 Task: Create a due date automation trigger when advanced on, on the tuesday of the week a card is due add content with a name not ending with resume at 11:00 AM.
Action: Mouse moved to (1302, 106)
Screenshot: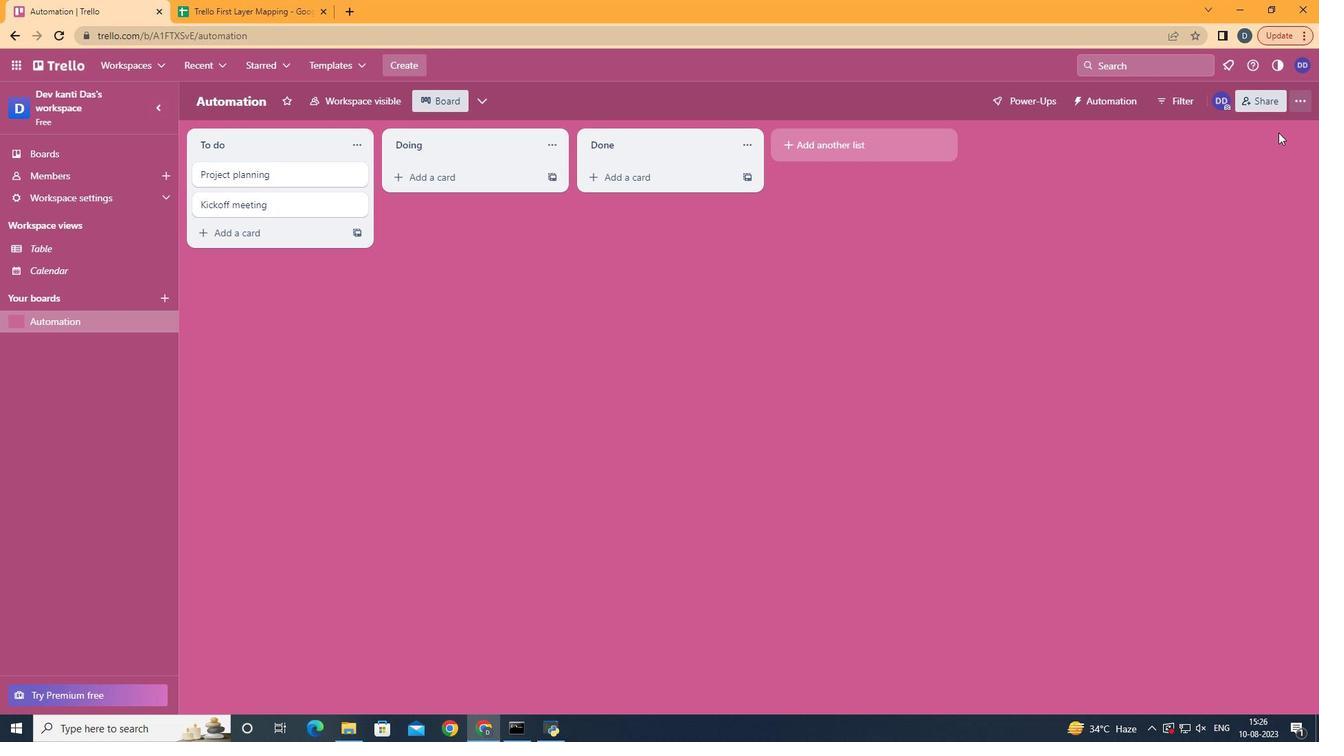 
Action: Mouse pressed left at (1302, 106)
Screenshot: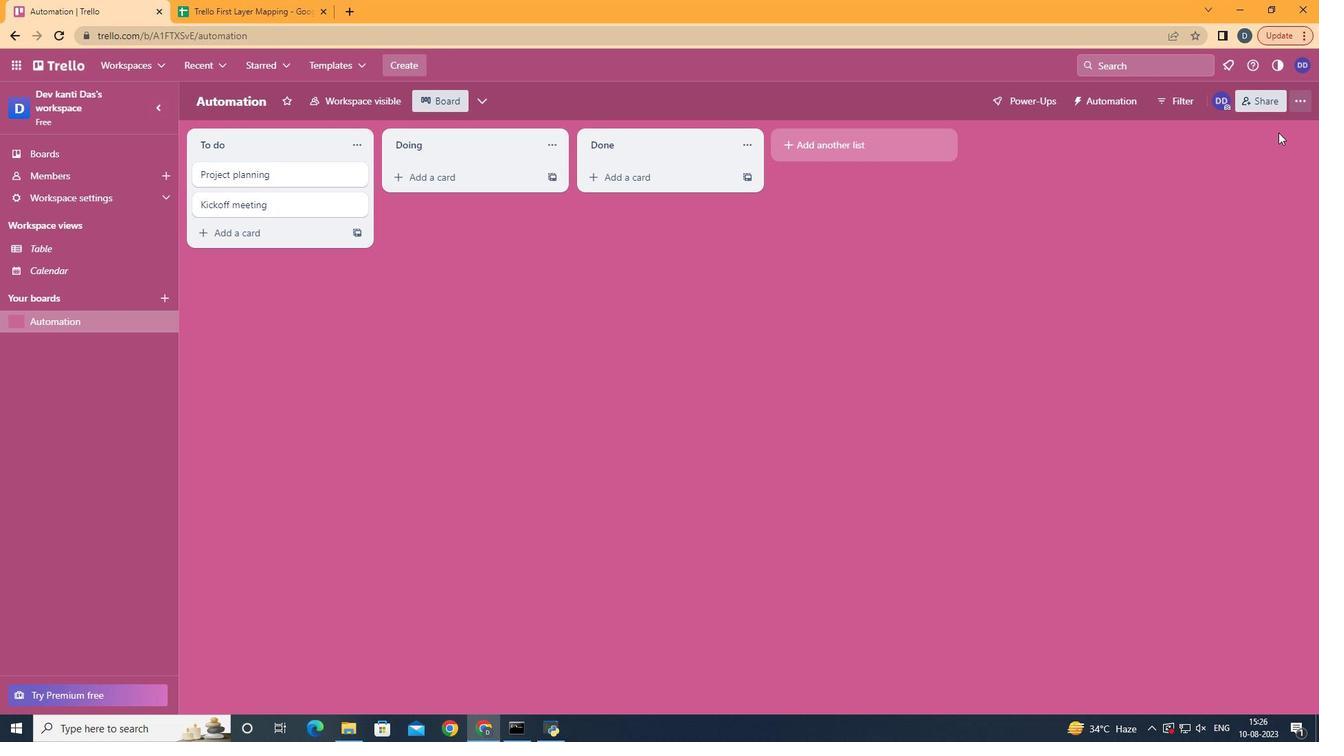 
Action: Mouse moved to (1206, 275)
Screenshot: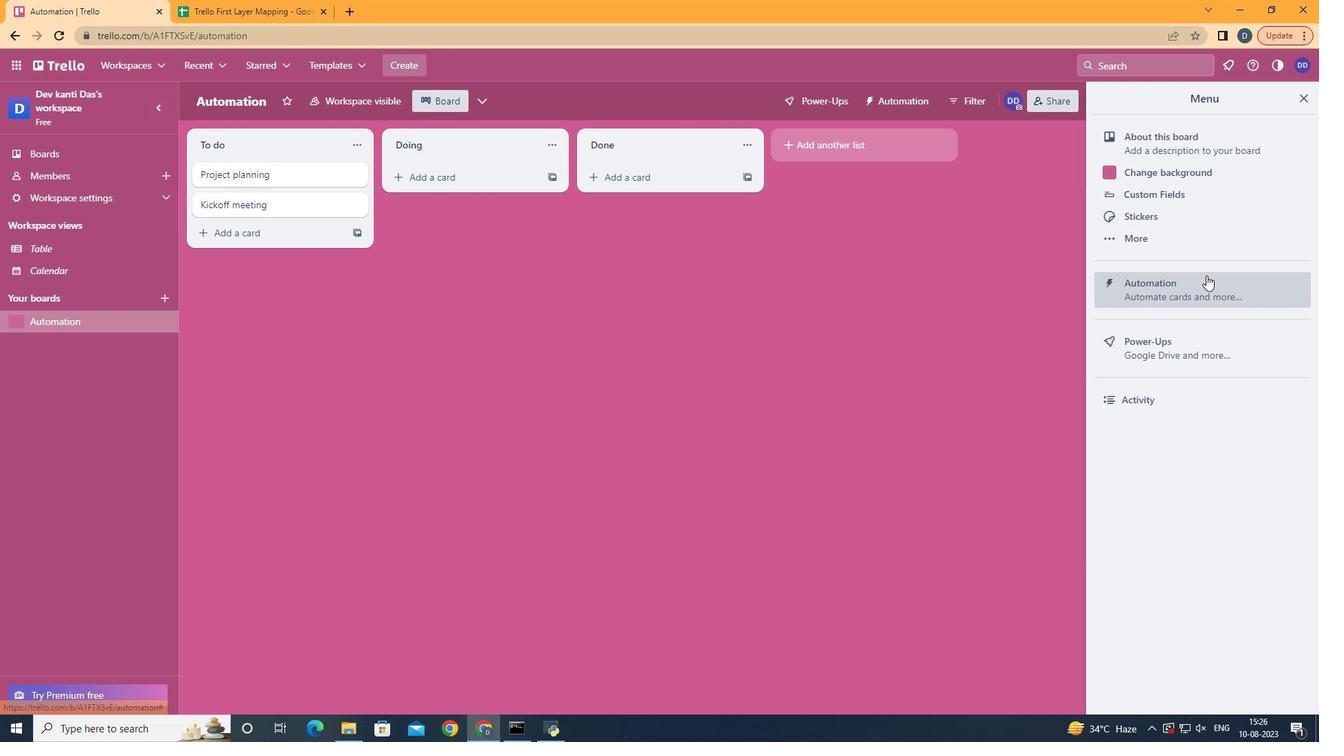 
Action: Mouse pressed left at (1206, 275)
Screenshot: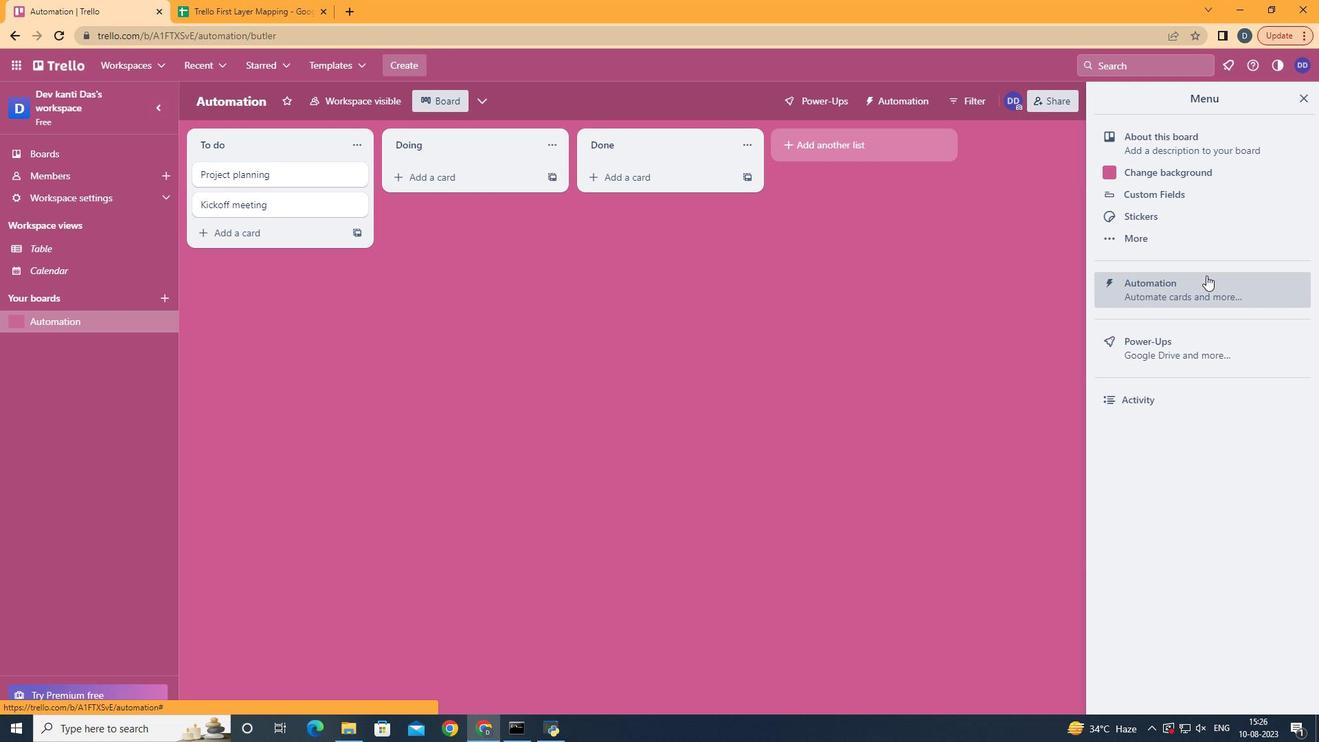 
Action: Mouse moved to (245, 272)
Screenshot: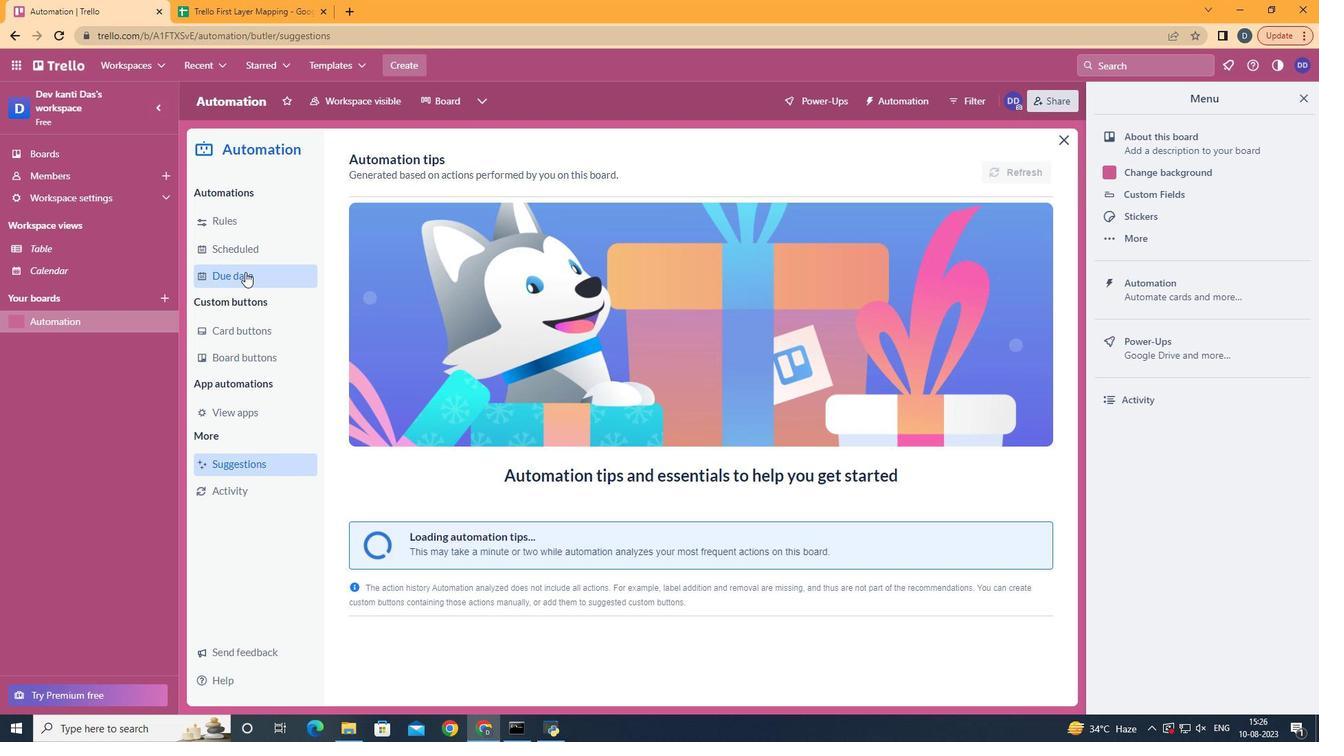 
Action: Mouse pressed left at (245, 272)
Screenshot: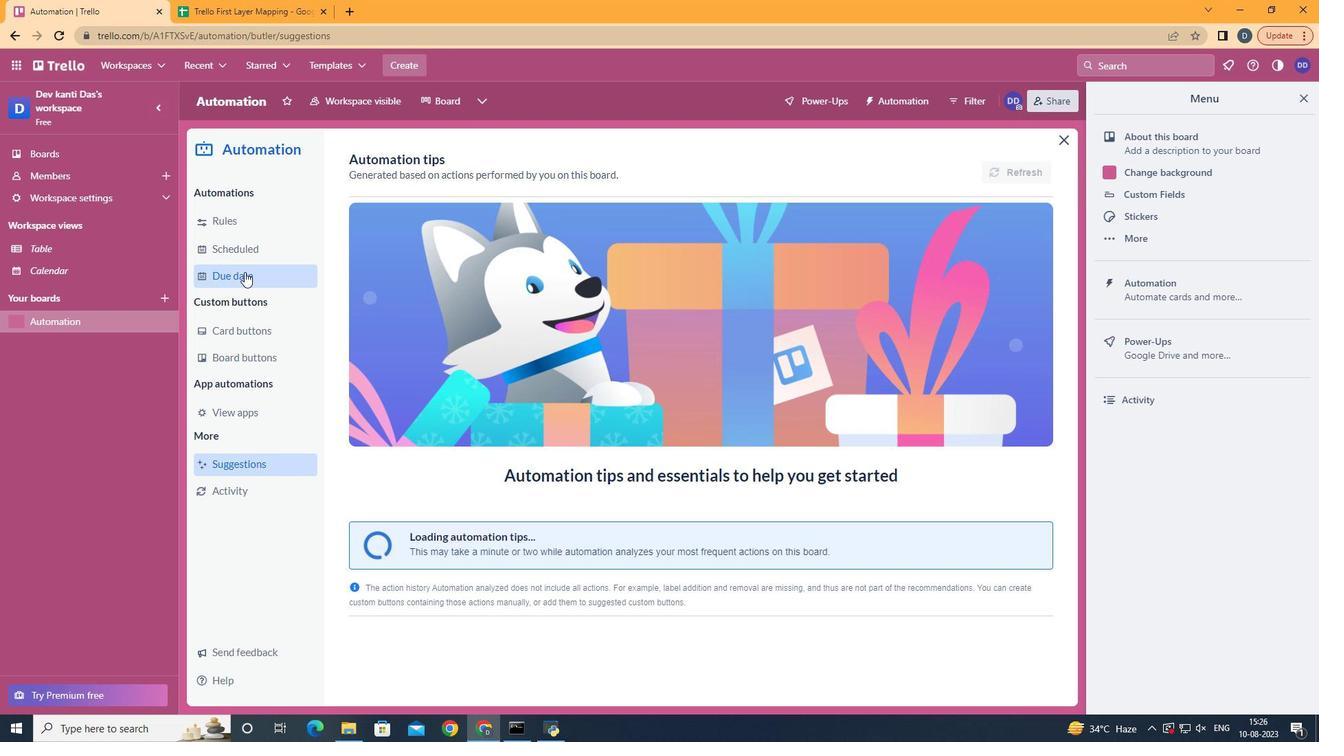 
Action: Mouse moved to (970, 164)
Screenshot: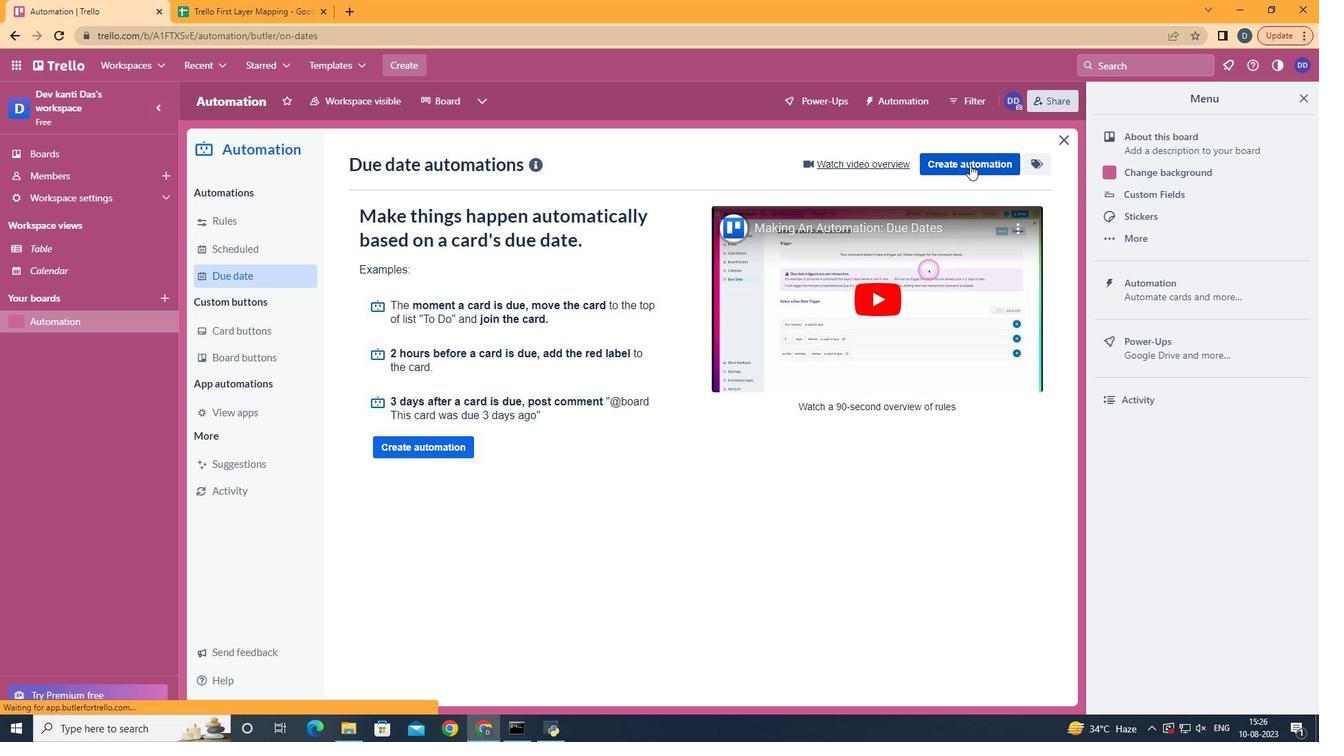 
Action: Mouse pressed left at (970, 164)
Screenshot: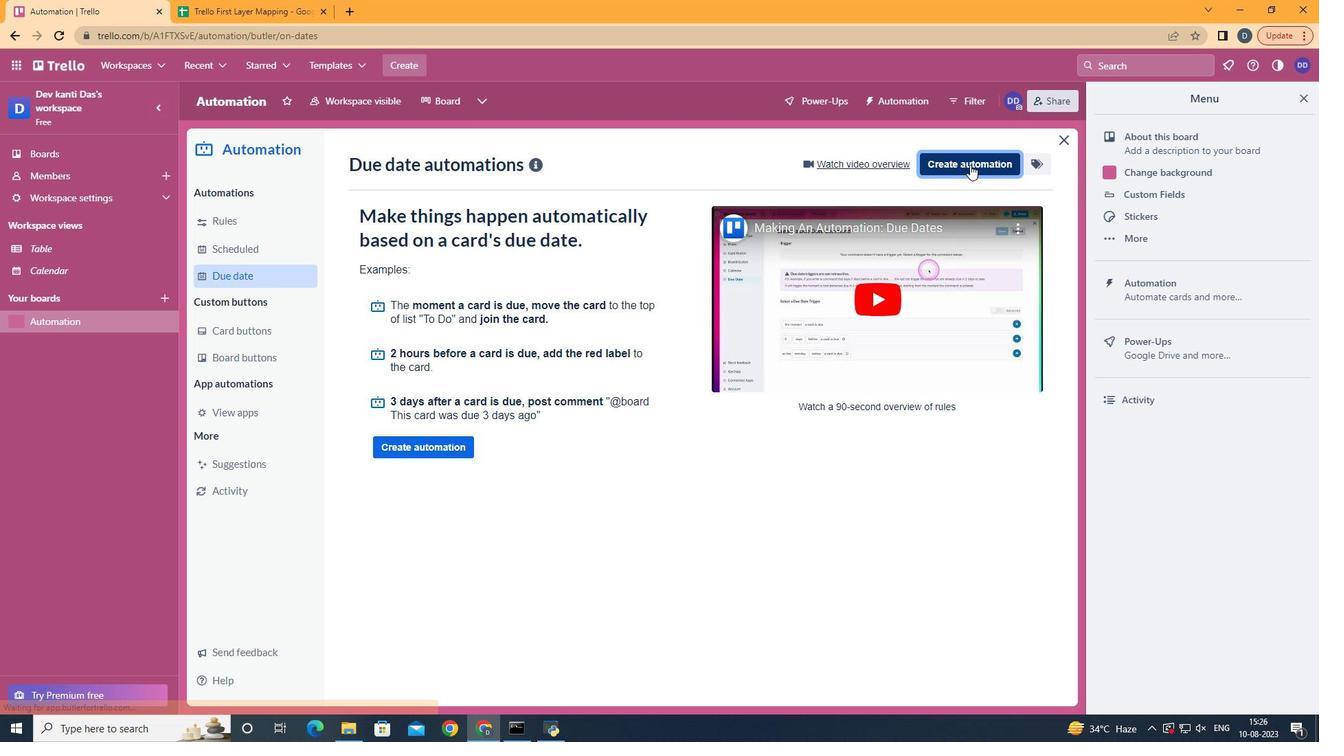 
Action: Mouse moved to (717, 294)
Screenshot: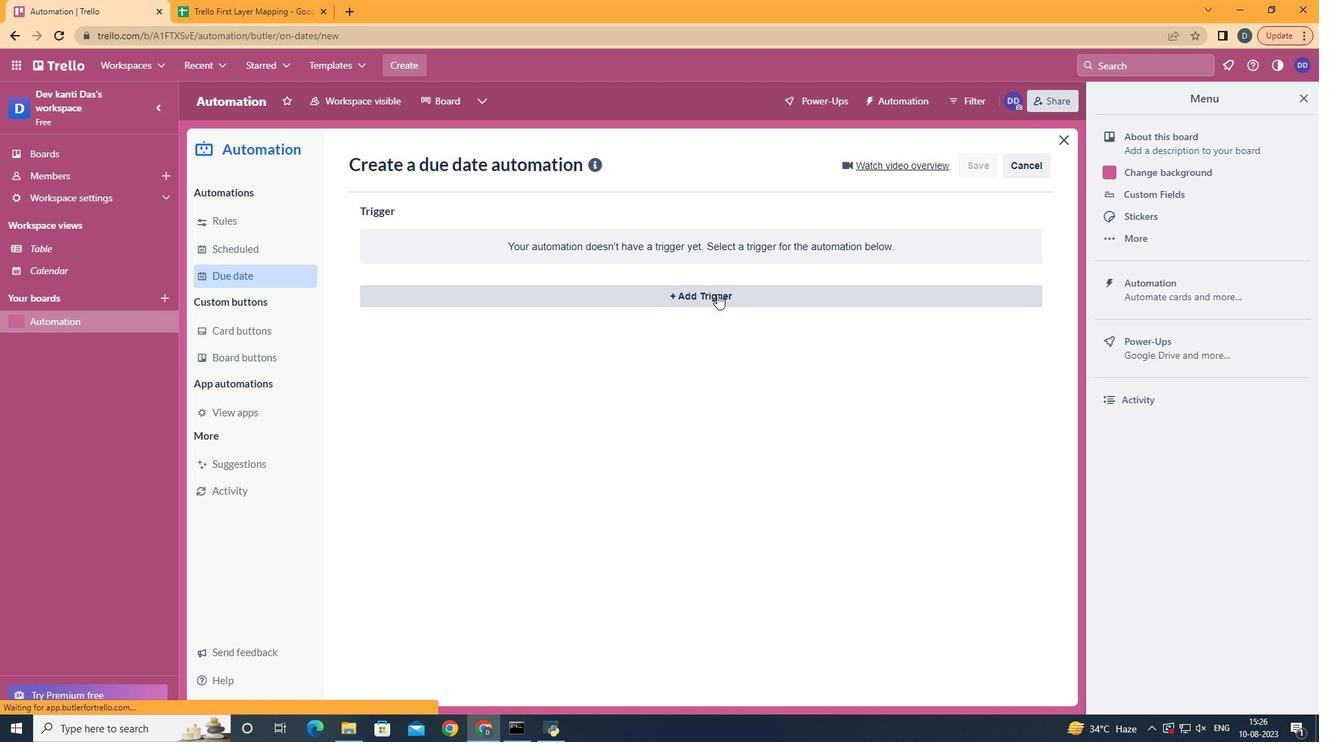 
Action: Mouse pressed left at (717, 294)
Screenshot: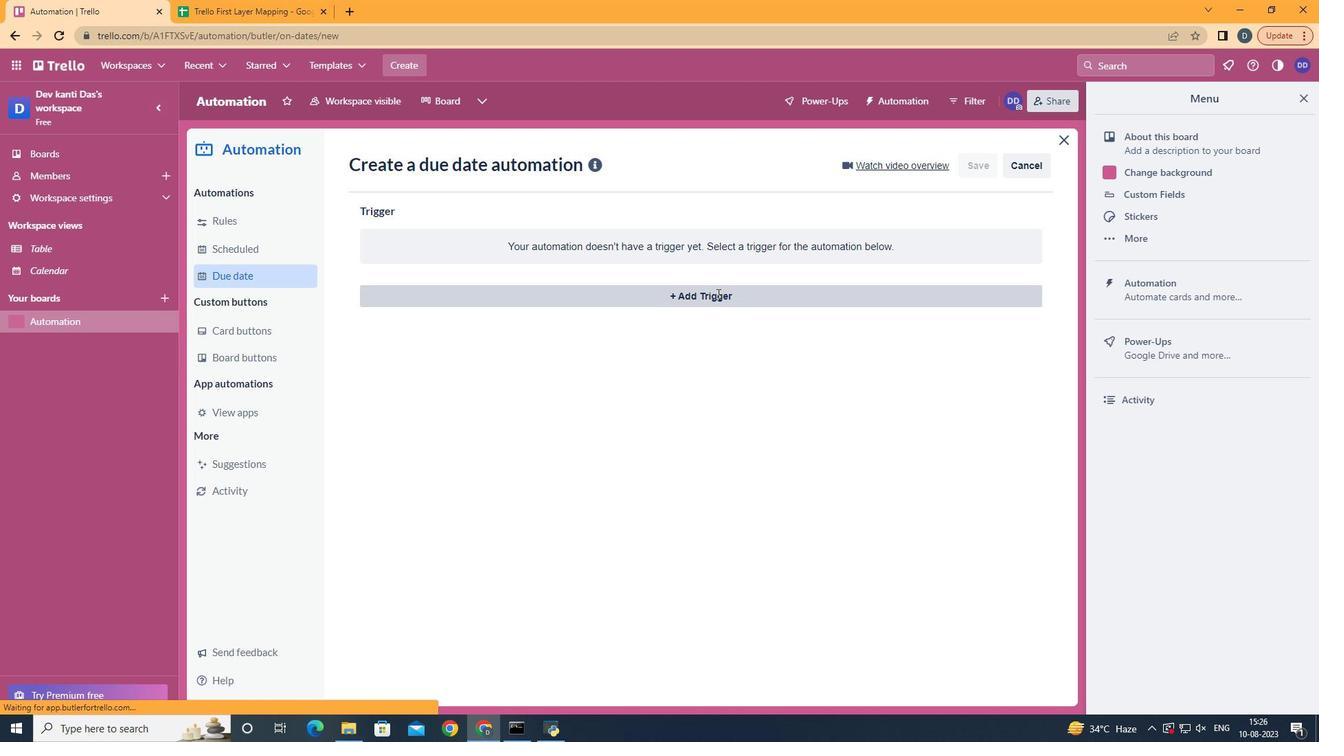 
Action: Mouse moved to (443, 388)
Screenshot: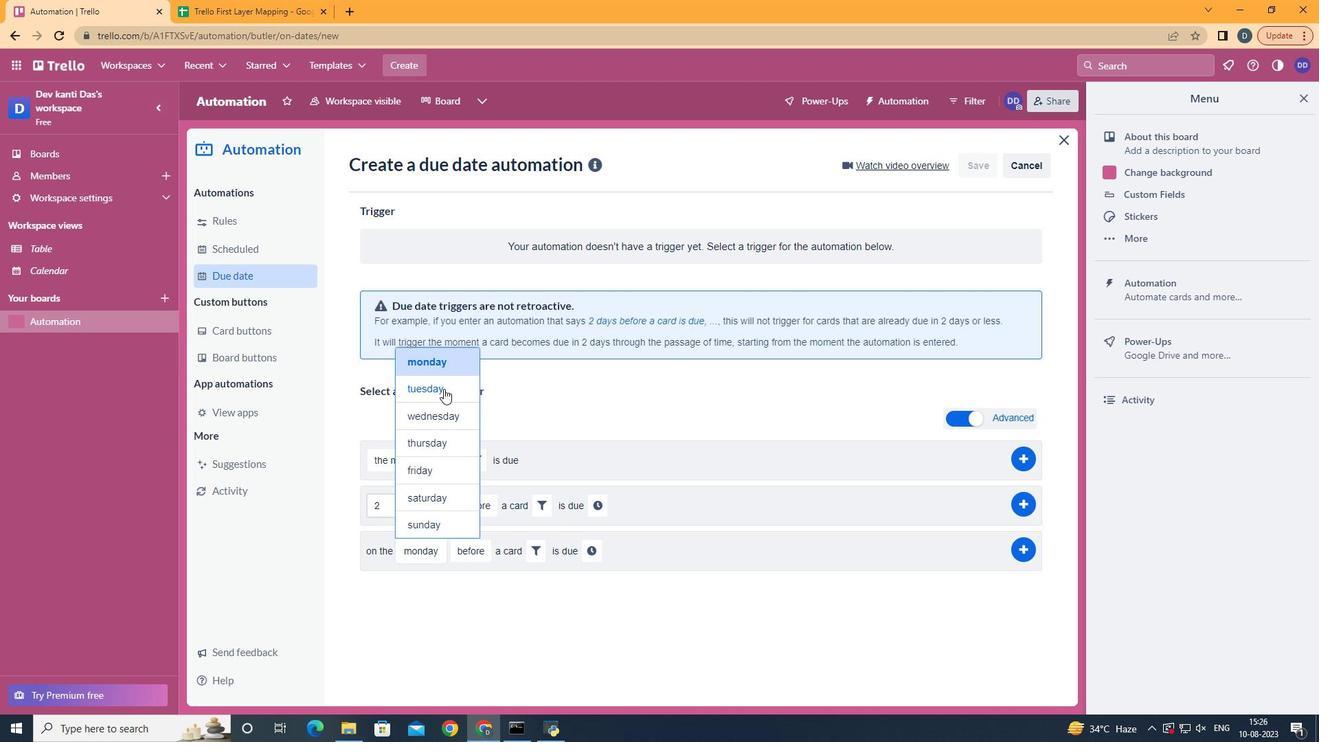 
Action: Mouse pressed left at (443, 388)
Screenshot: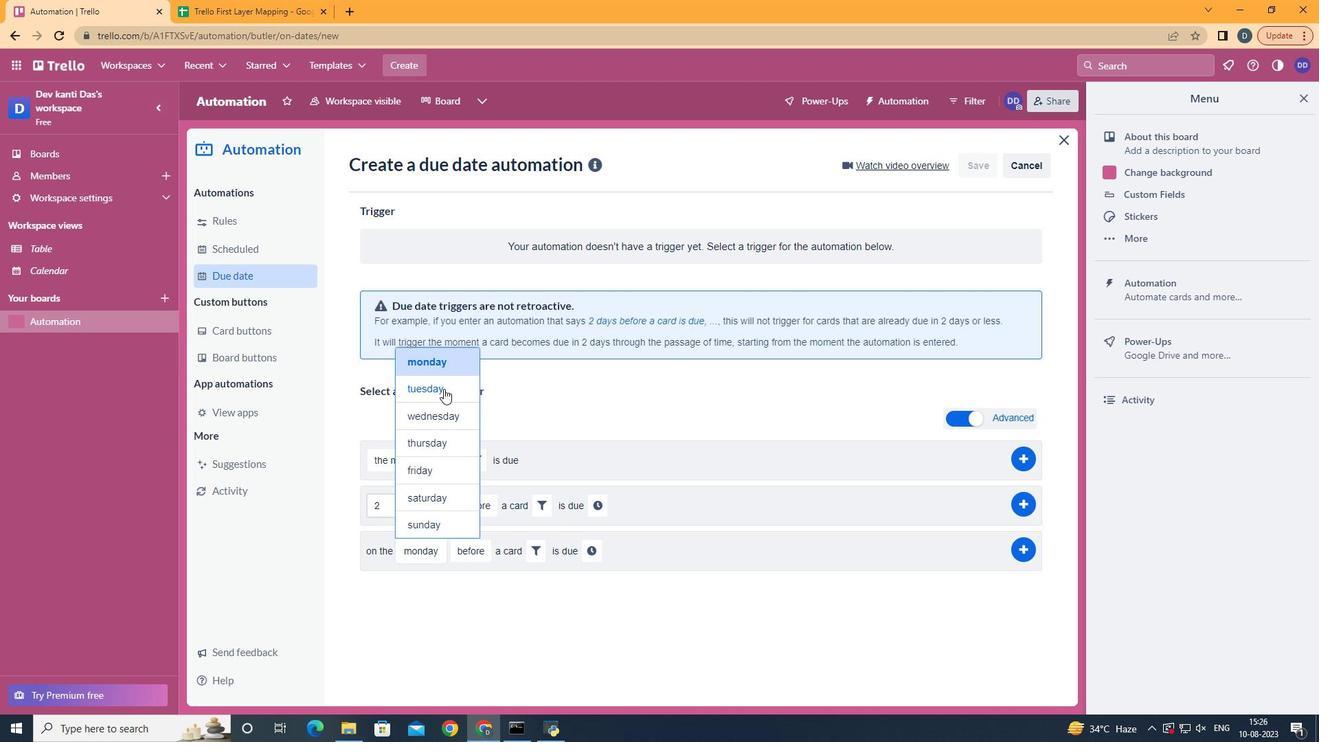 
Action: Mouse moved to (485, 630)
Screenshot: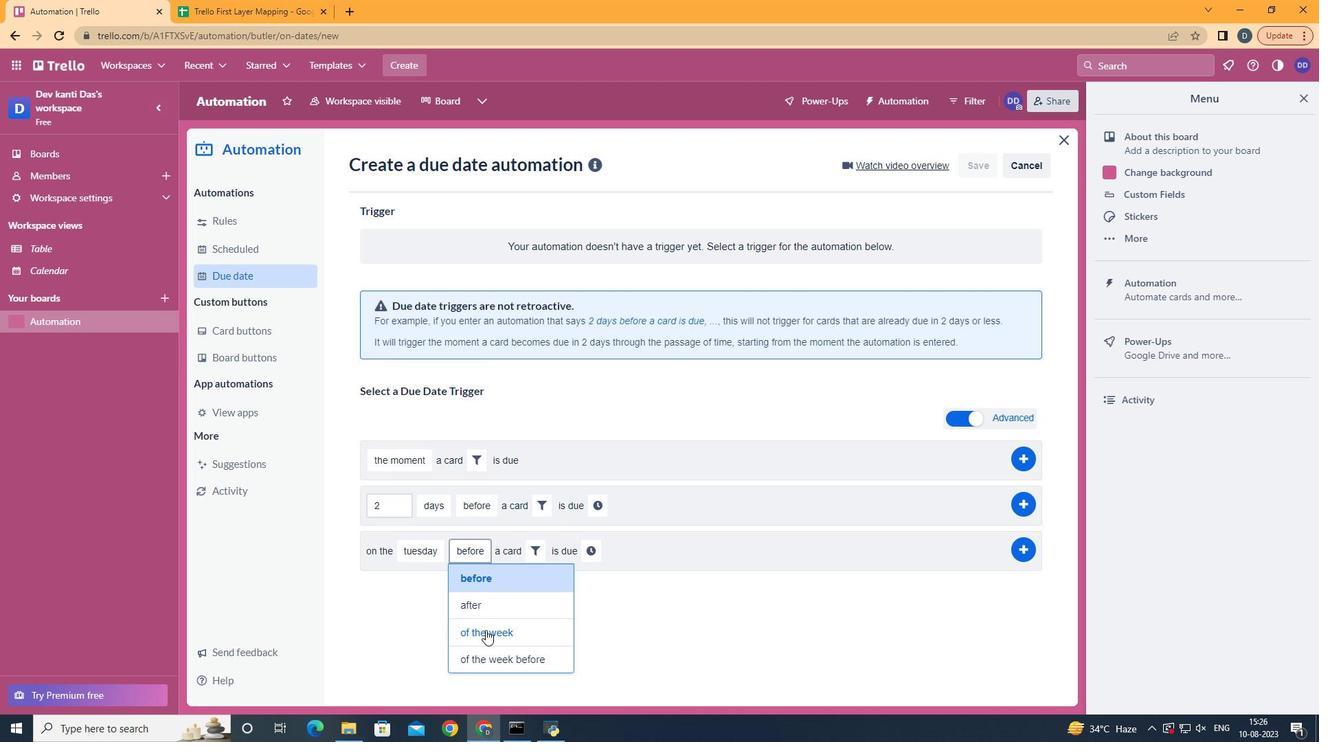 
Action: Mouse pressed left at (485, 630)
Screenshot: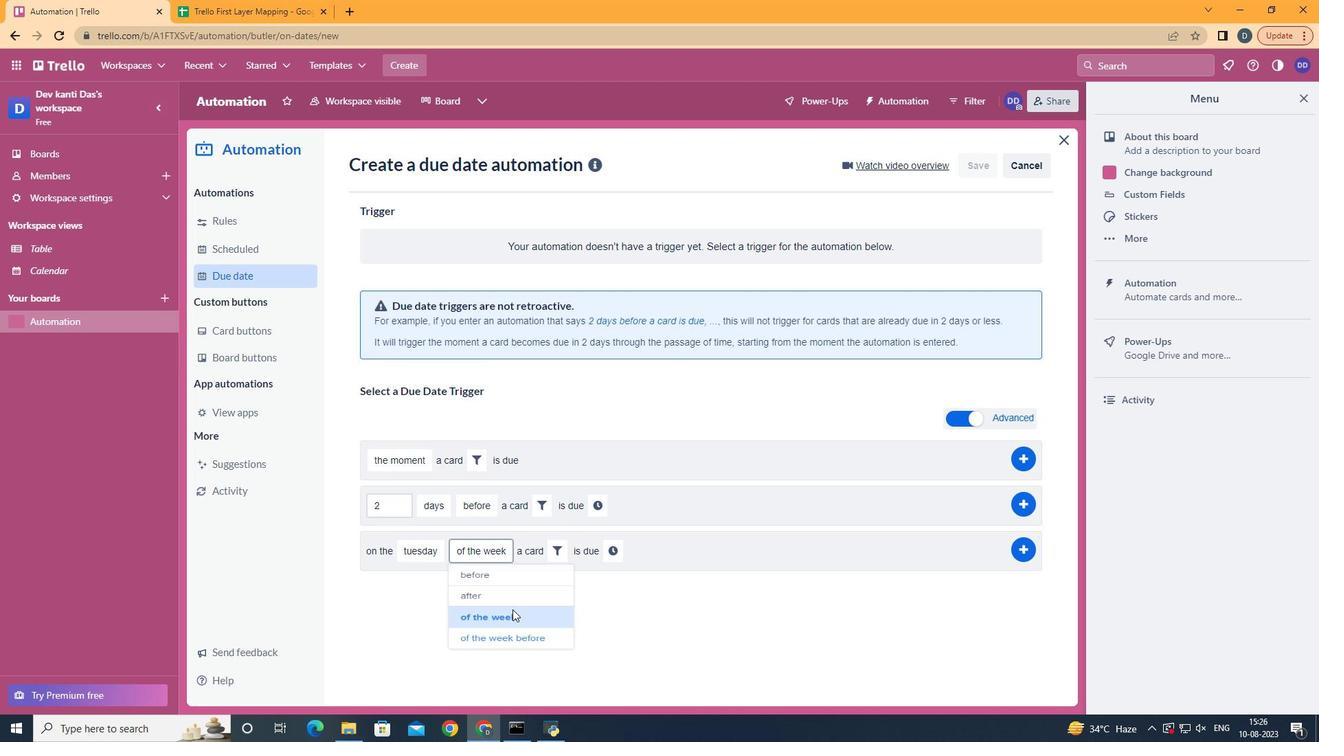 
Action: Mouse moved to (559, 562)
Screenshot: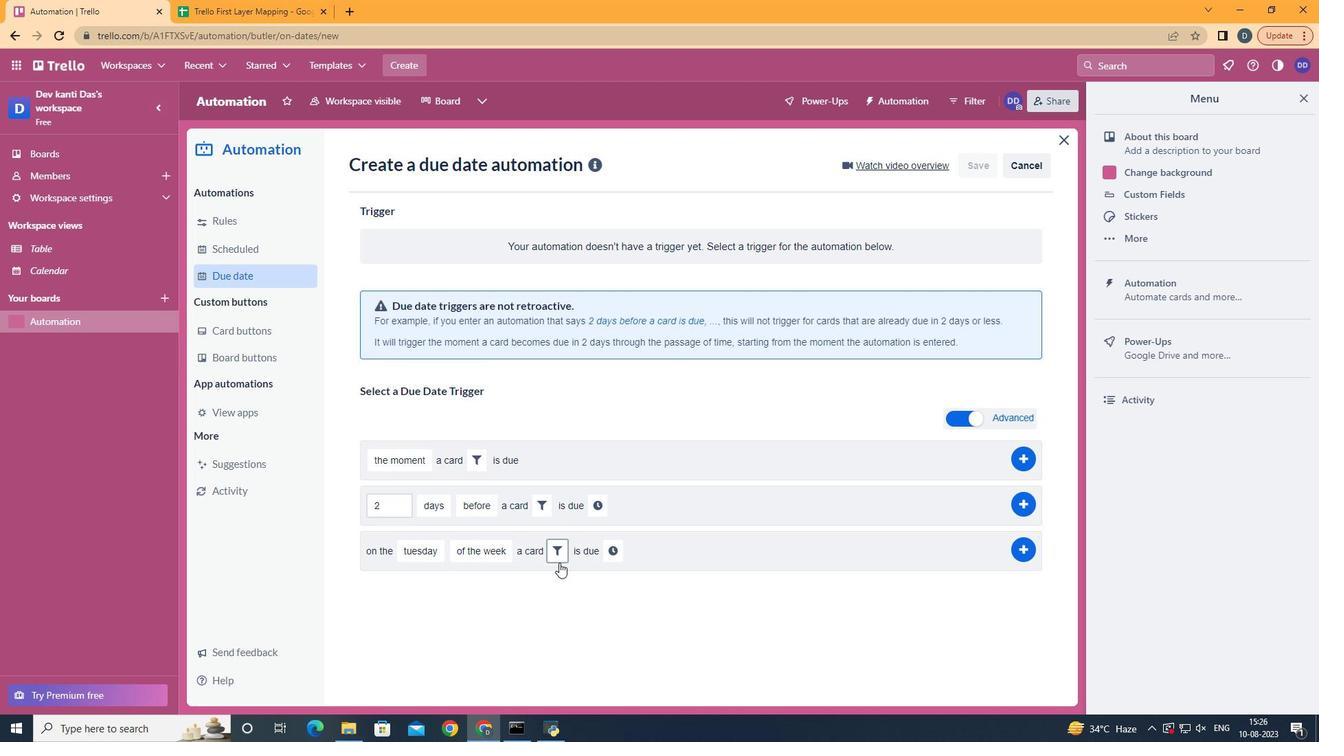 
Action: Mouse pressed left at (559, 562)
Screenshot: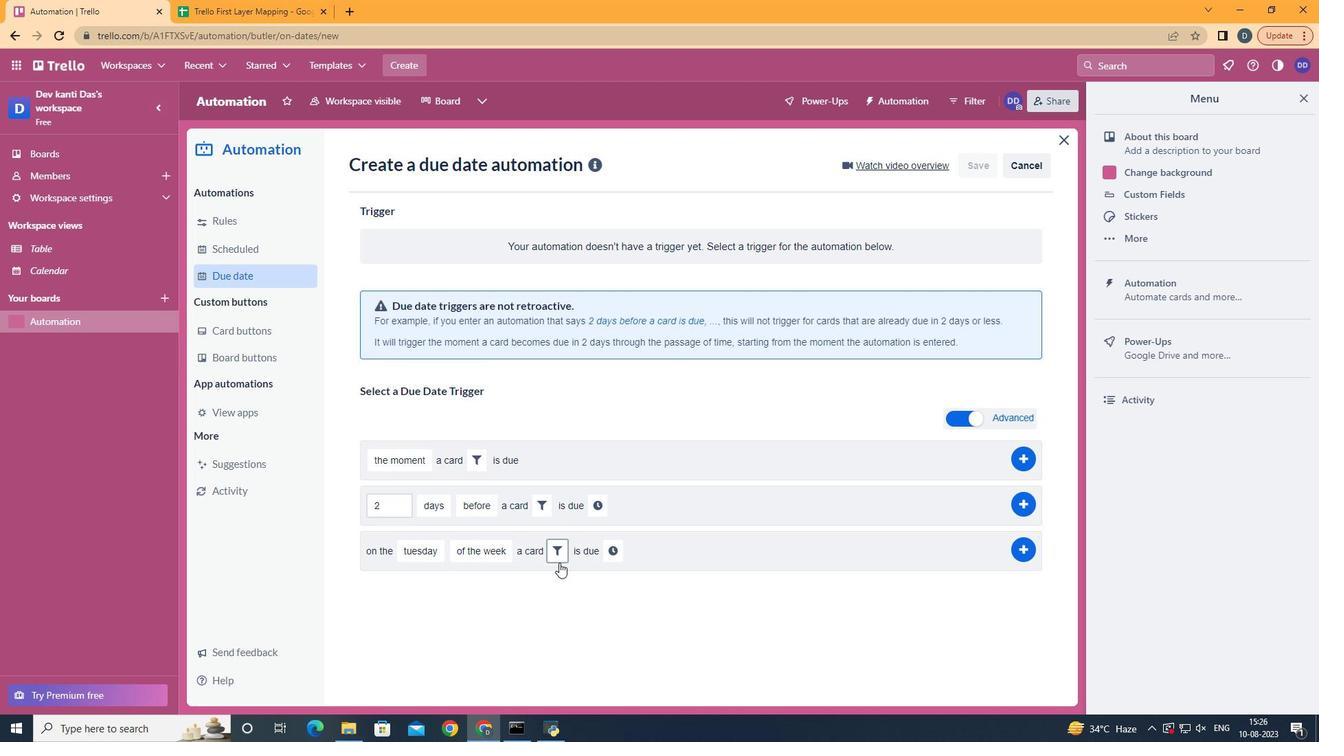 
Action: Mouse moved to (728, 597)
Screenshot: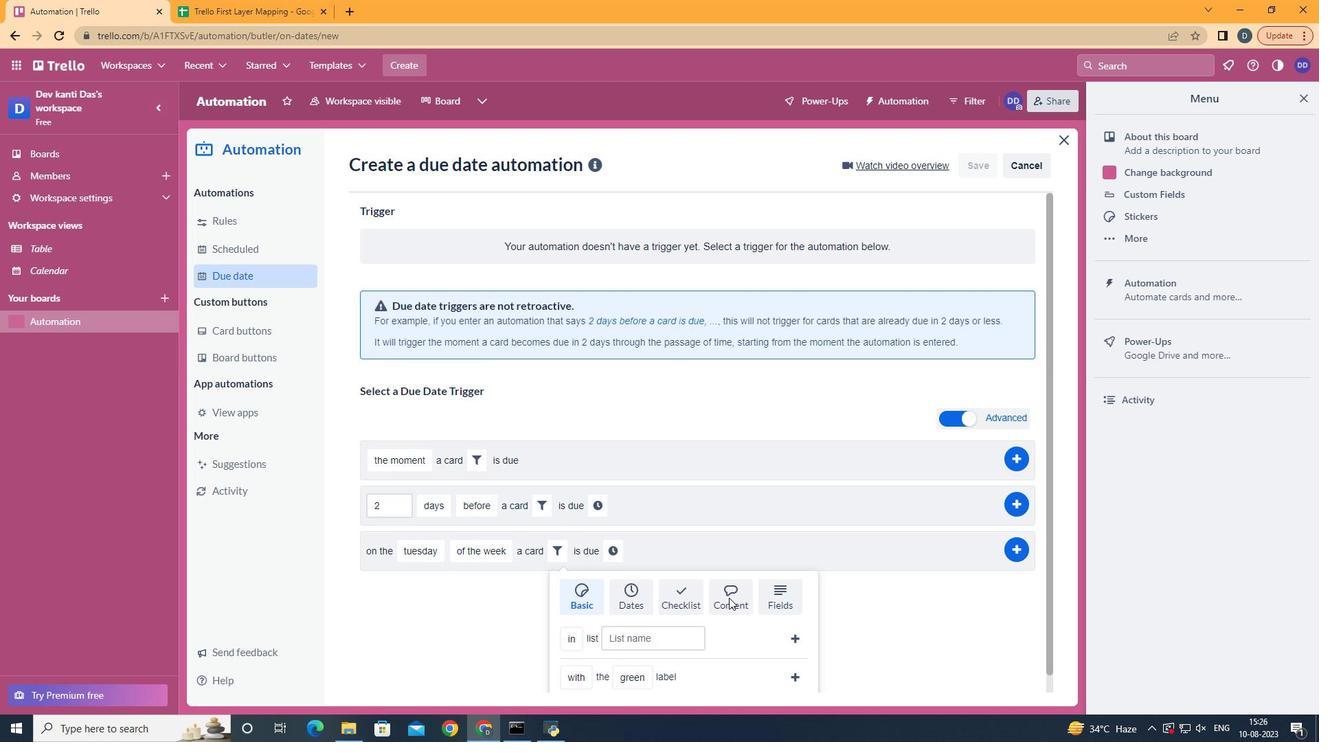 
Action: Mouse pressed left at (728, 597)
Screenshot: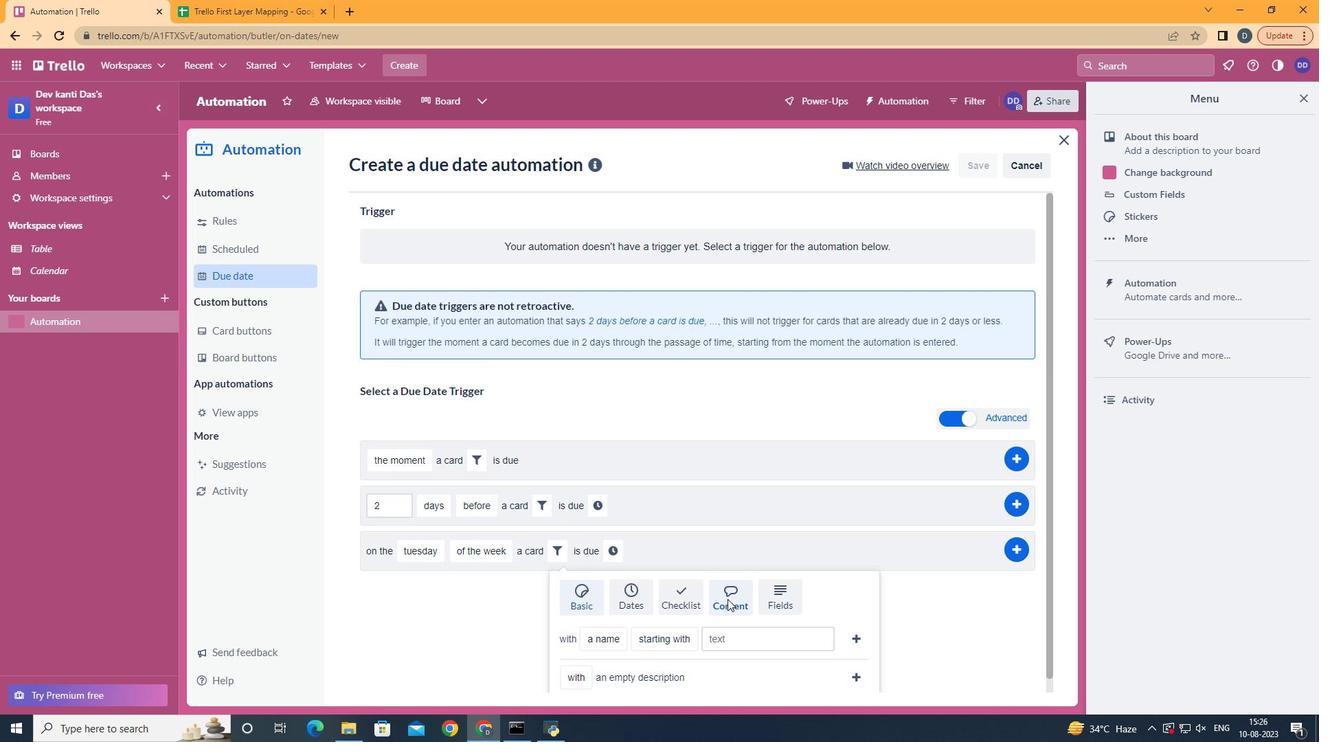 
Action: Mouse moved to (690, 576)
Screenshot: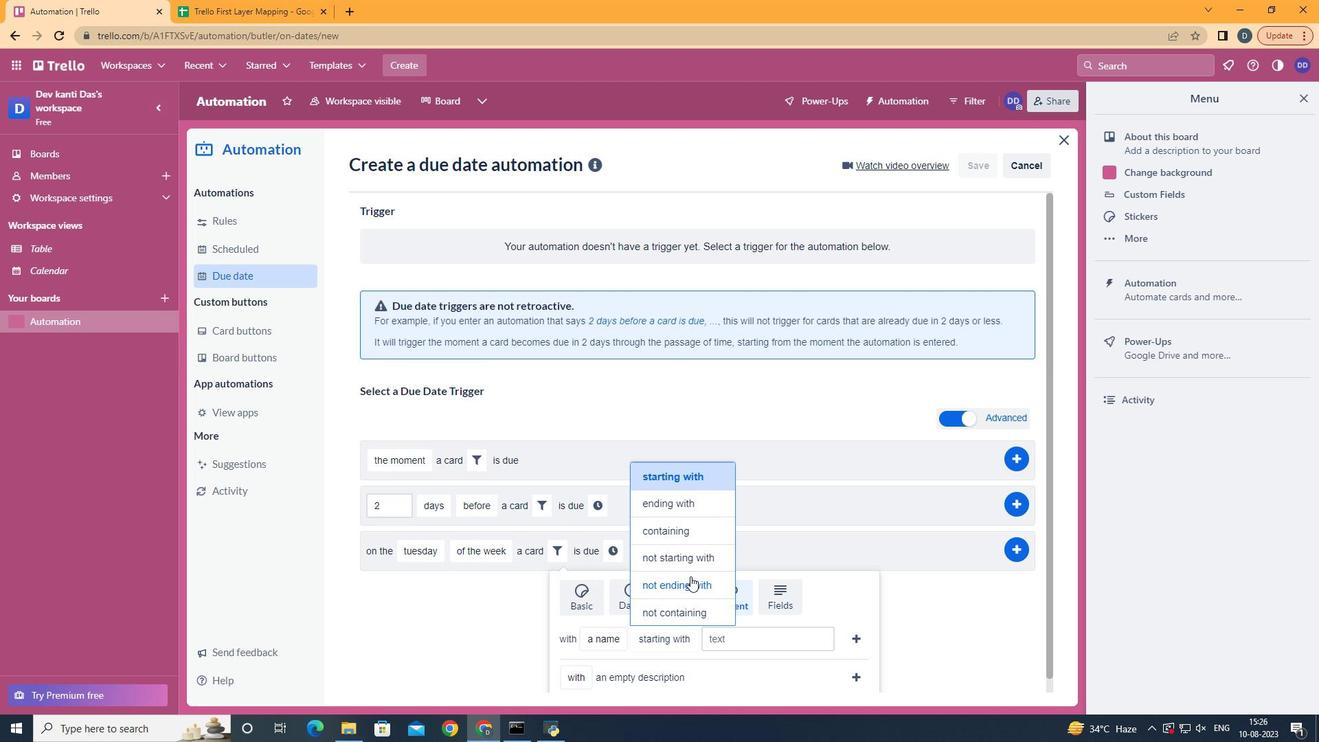 
Action: Mouse pressed left at (690, 576)
Screenshot: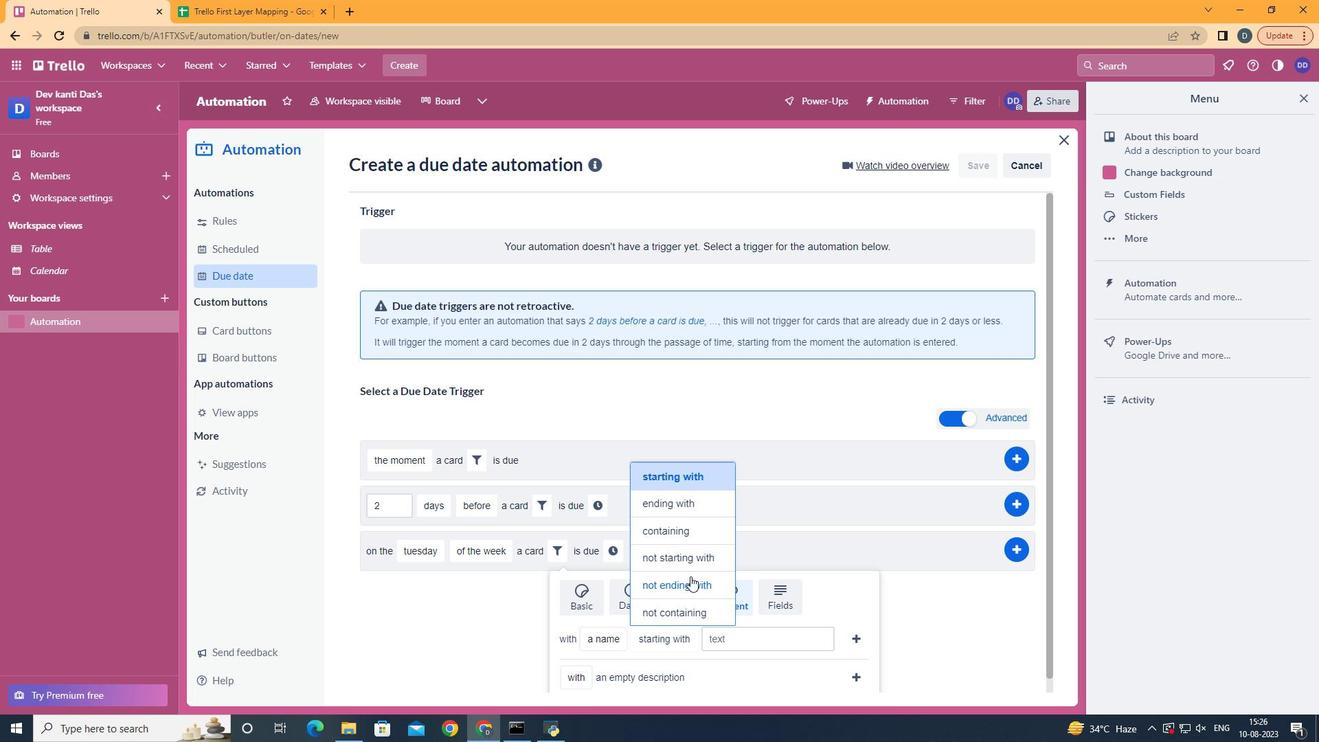 
Action: Mouse moved to (757, 638)
Screenshot: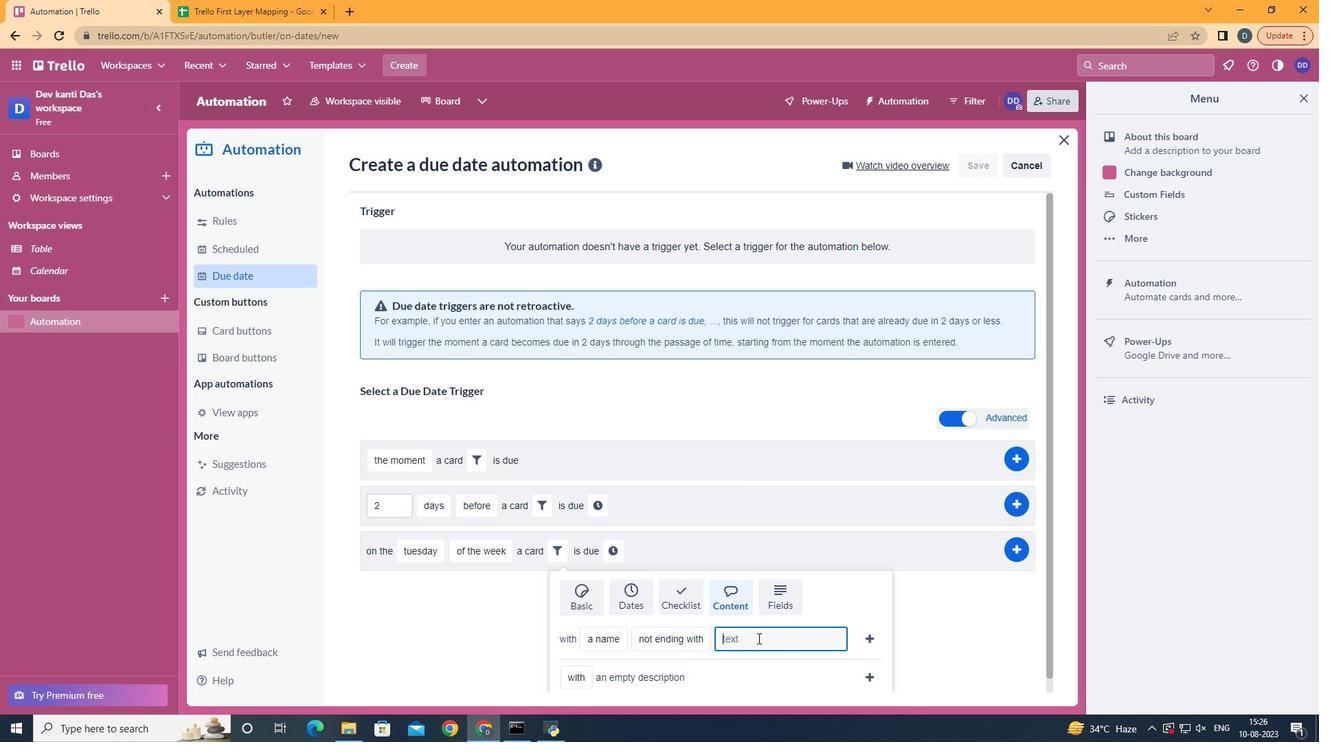 
Action: Mouse pressed left at (757, 638)
Screenshot: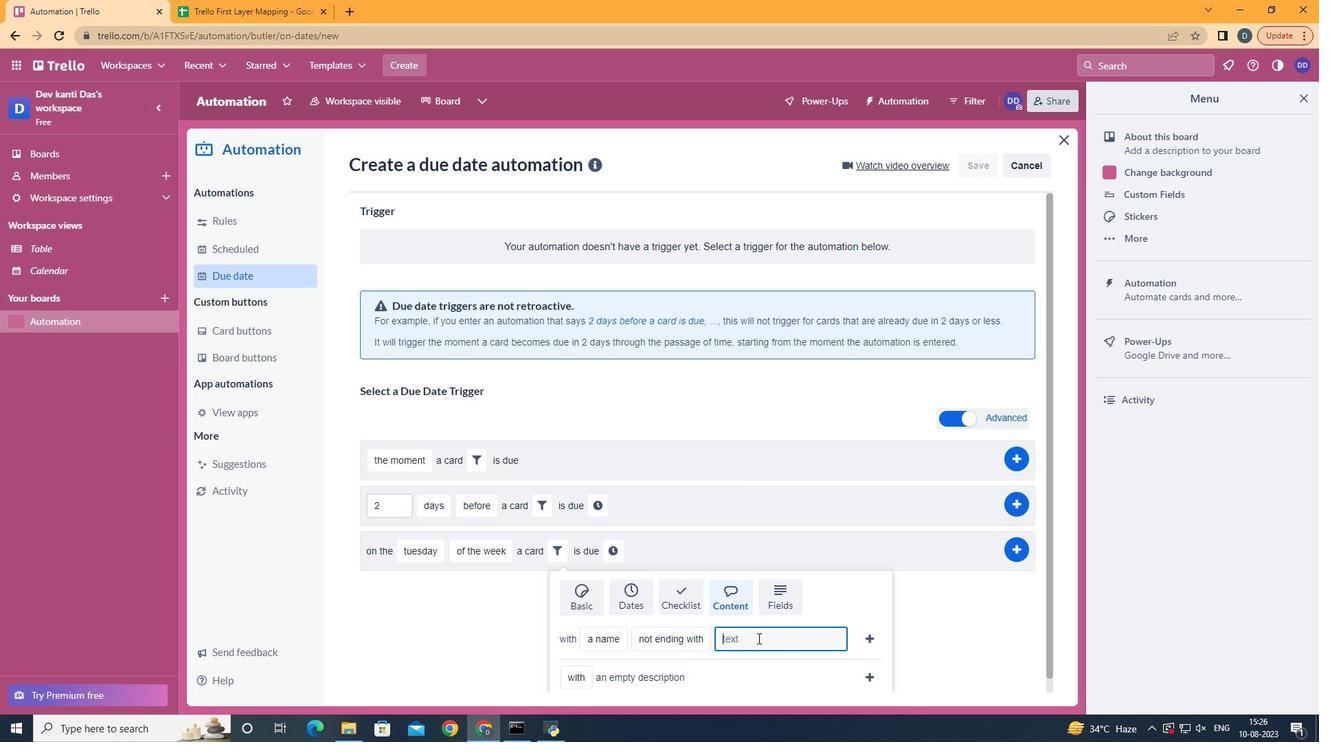 
Action: Mouse moved to (757, 638)
Screenshot: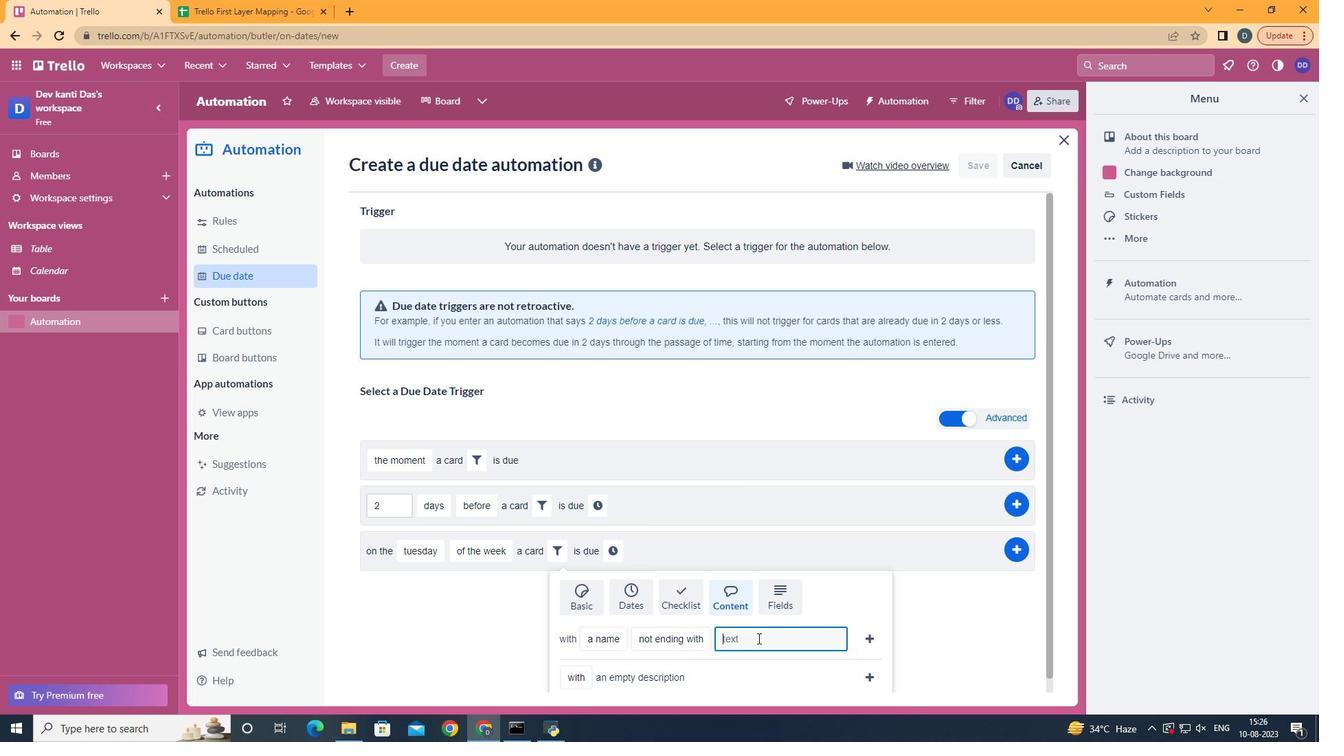 
Action: Key pressed <Key.shift>resume
Screenshot: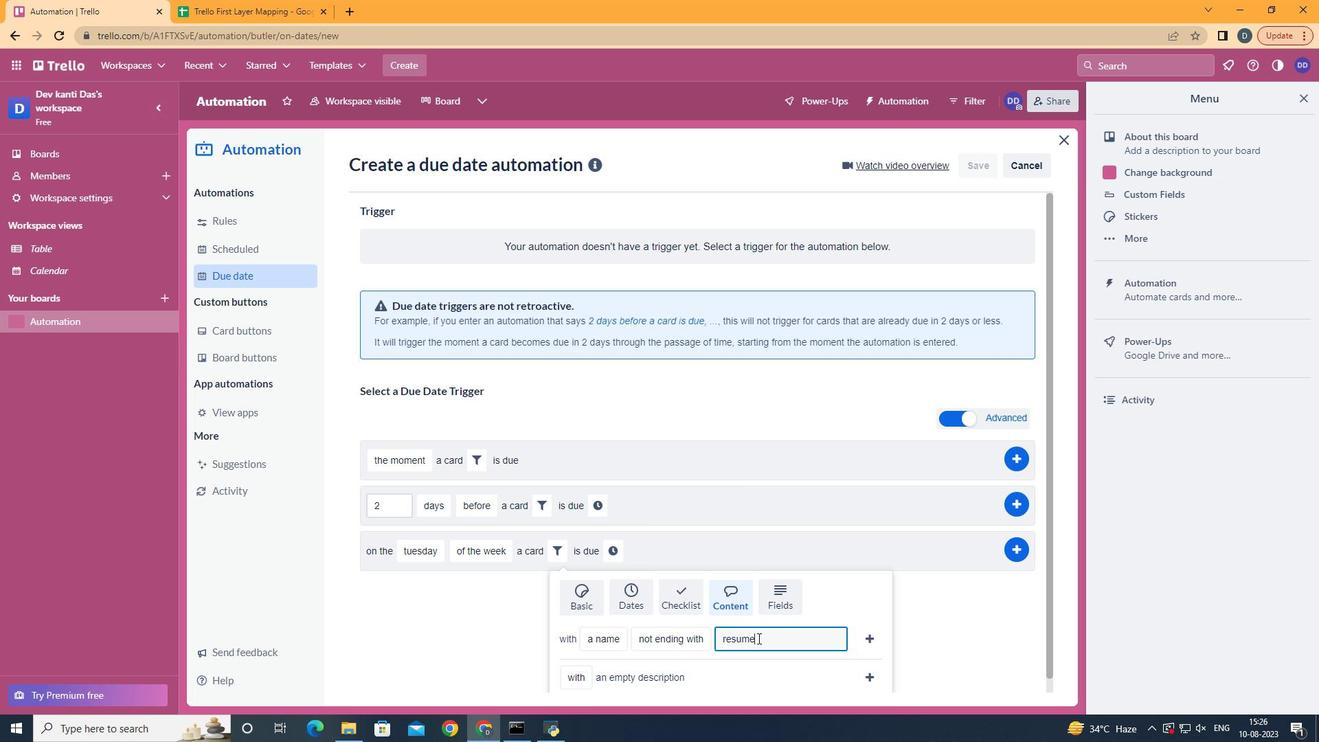 
Action: Mouse moved to (863, 637)
Screenshot: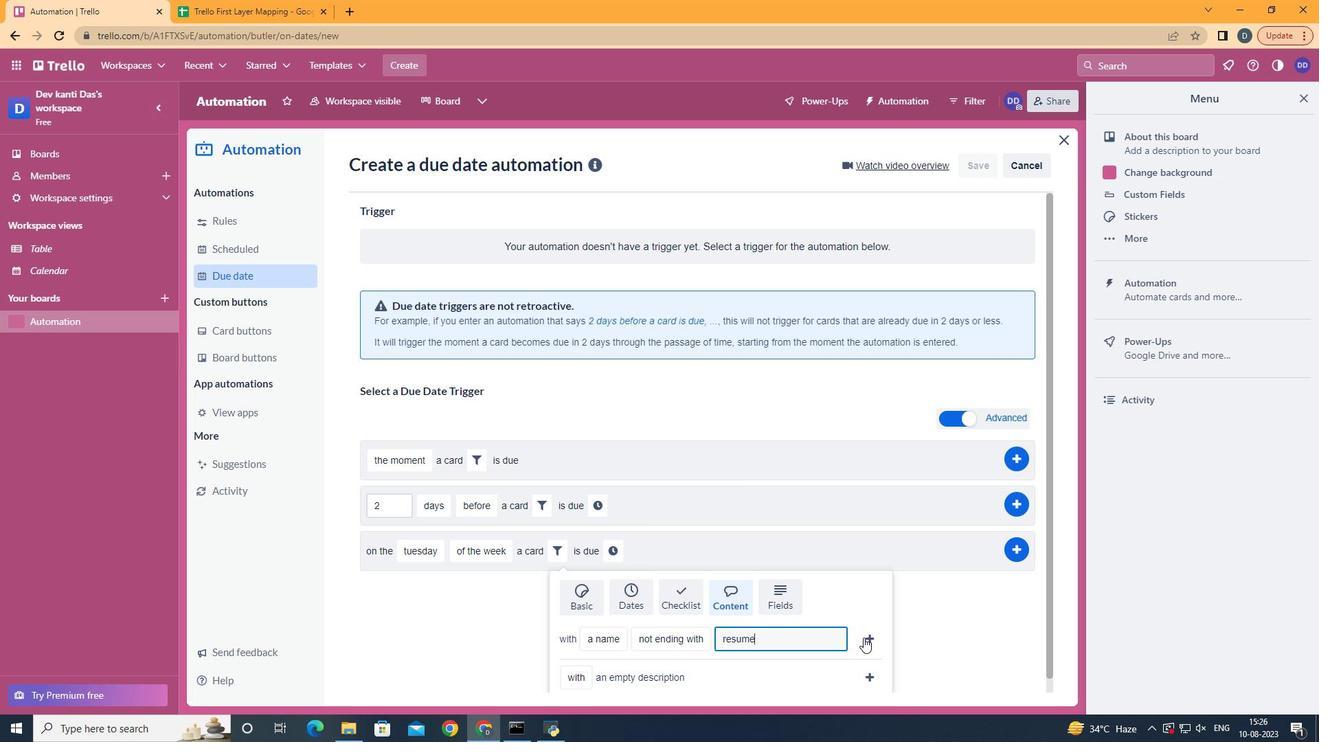 
Action: Mouse pressed left at (863, 637)
Screenshot: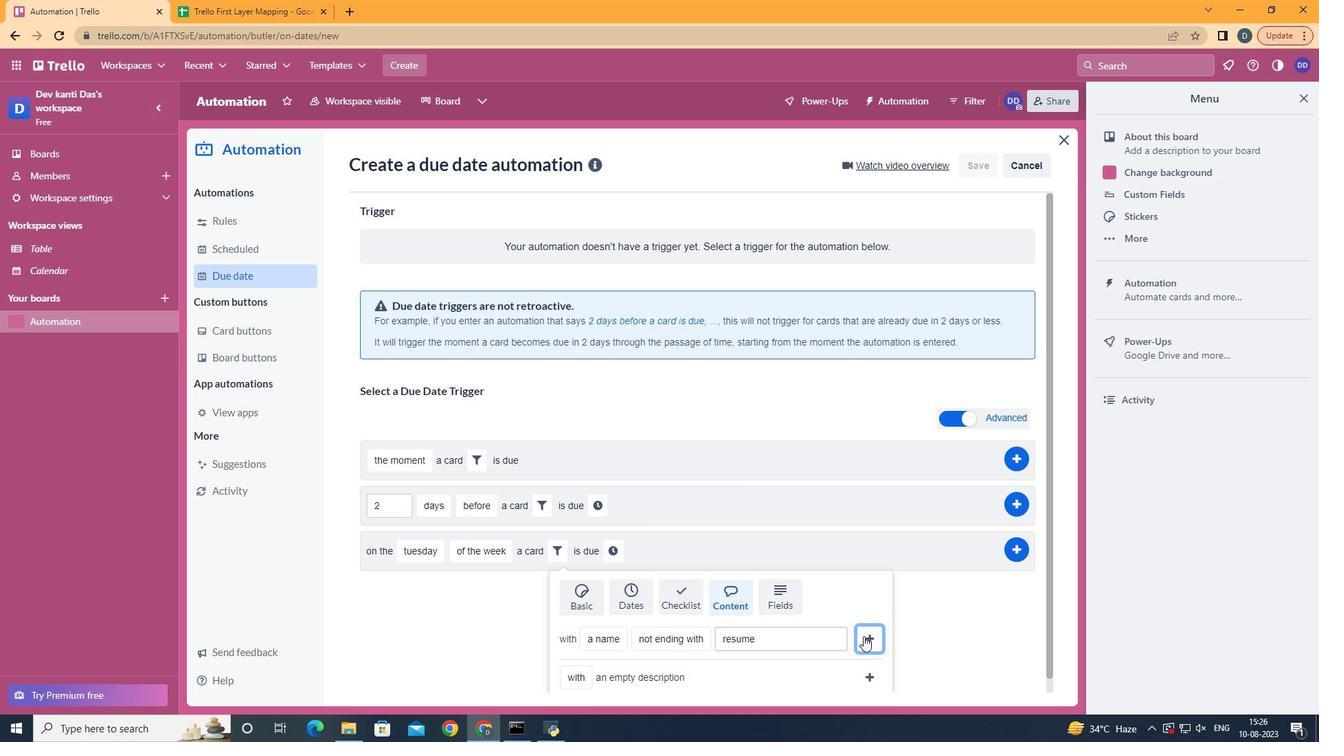 
Action: Mouse moved to (810, 555)
Screenshot: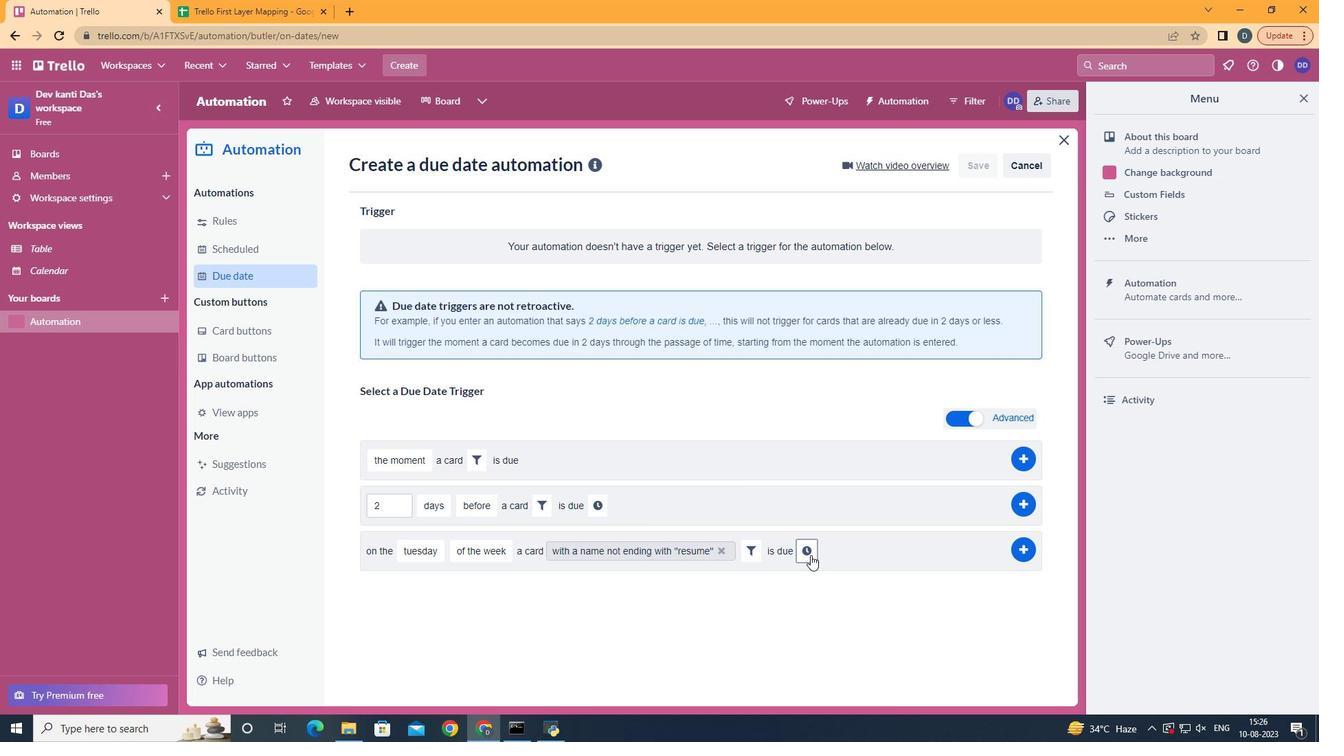 
Action: Mouse pressed left at (810, 555)
Screenshot: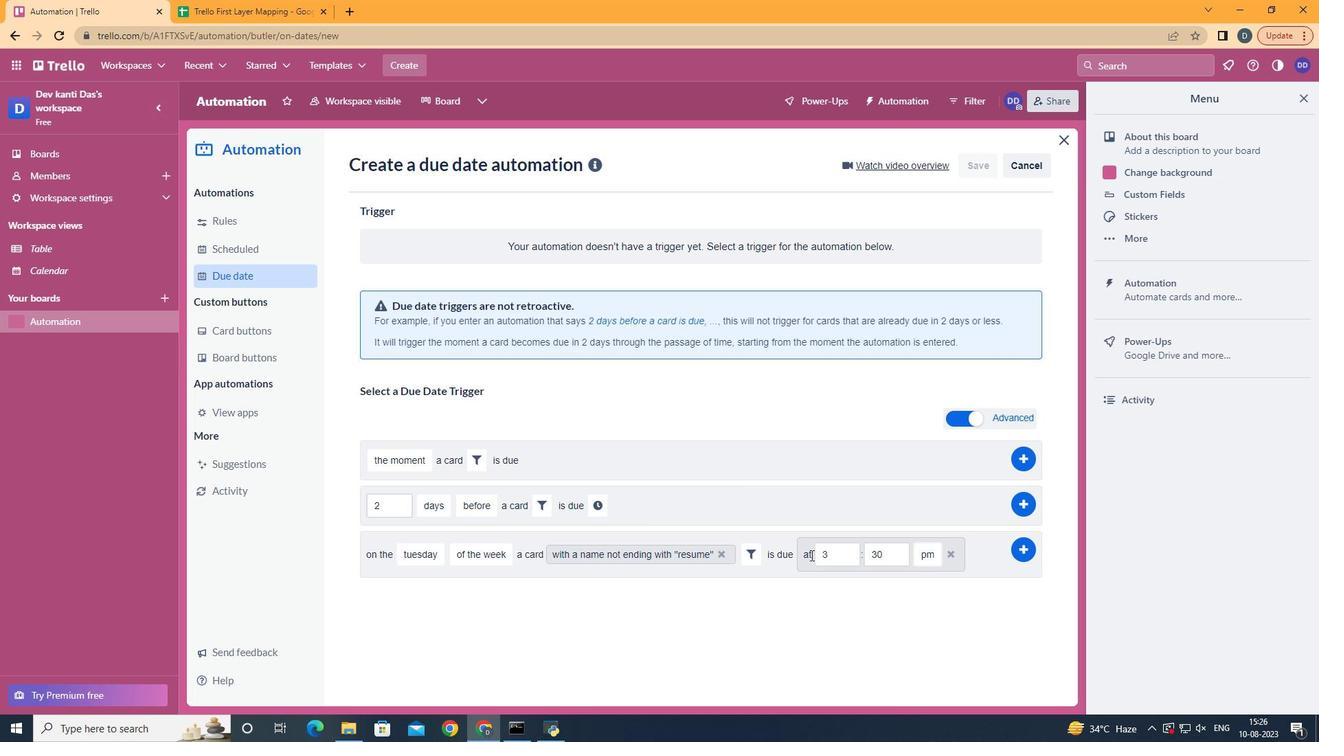 
Action: Mouse moved to (834, 560)
Screenshot: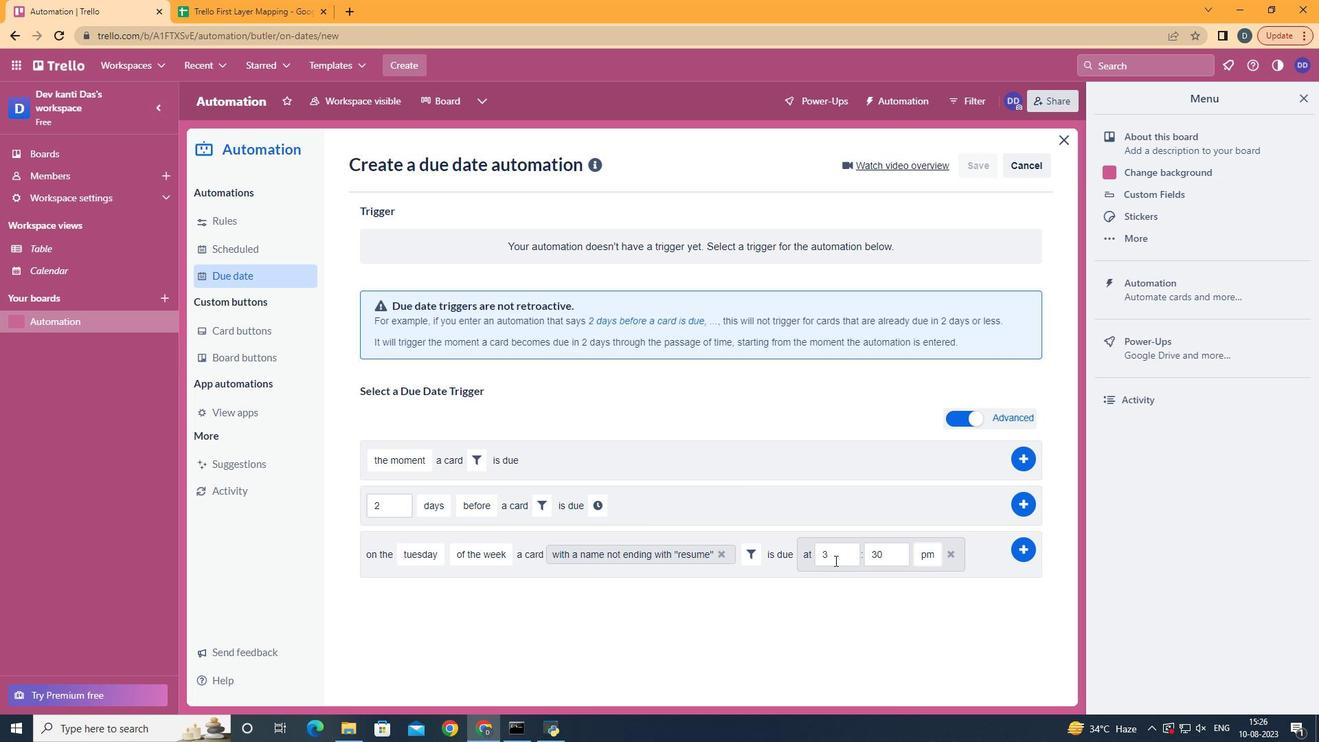 
Action: Mouse pressed left at (834, 560)
Screenshot: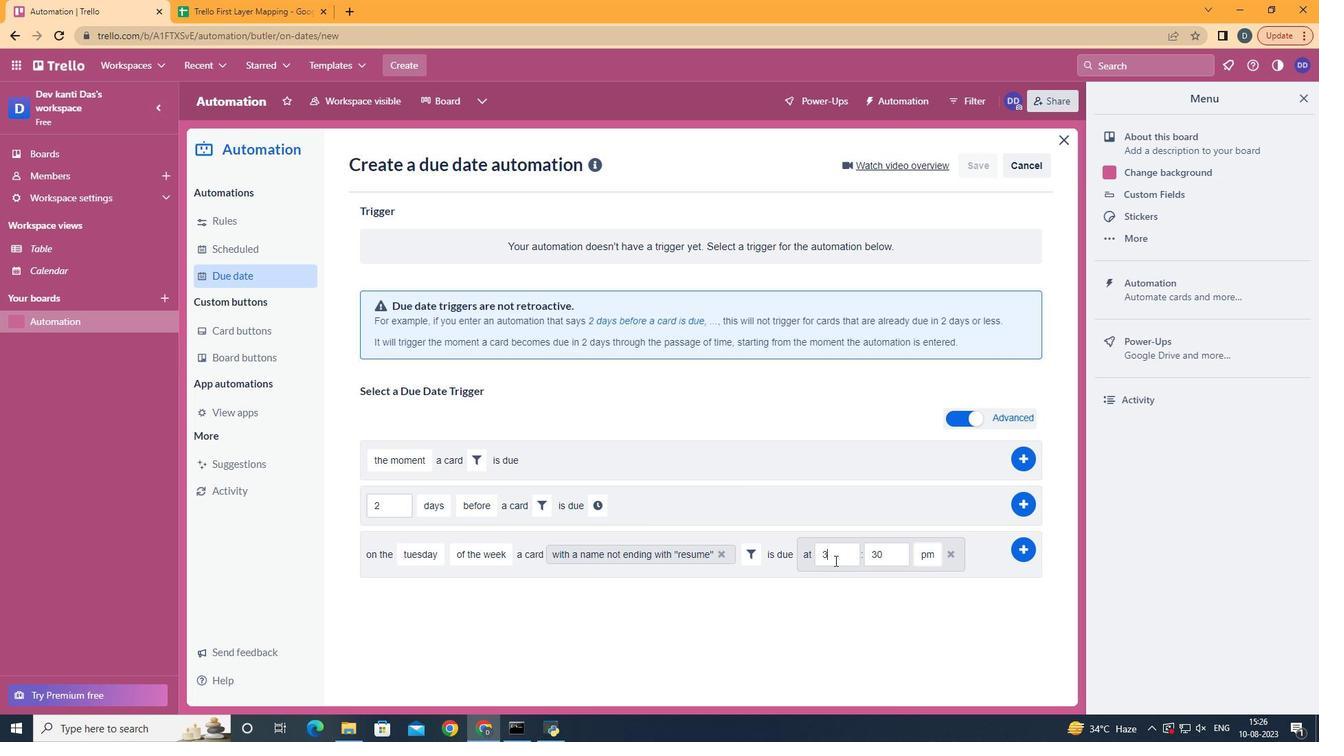 
Action: Mouse moved to (838, 562)
Screenshot: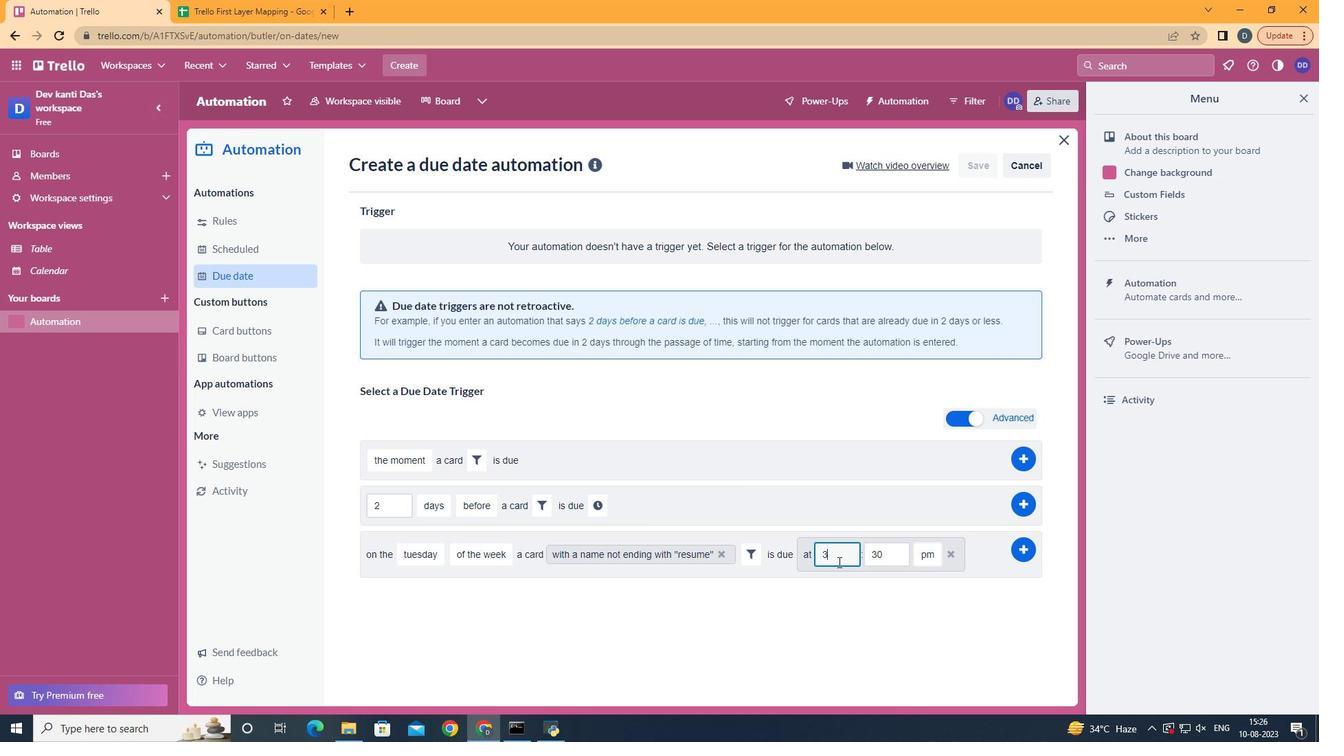
Action: Key pressed <Key.backspace>11
Screenshot: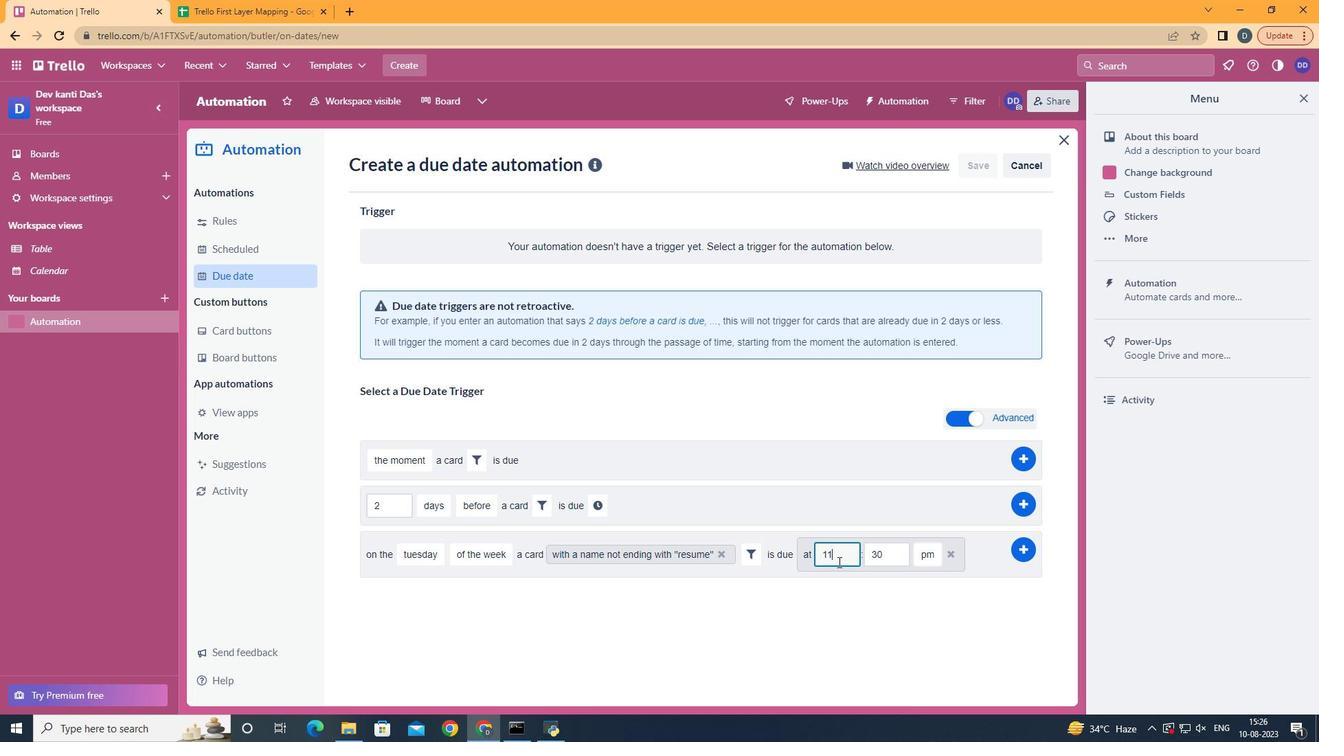 
Action: Mouse moved to (890, 550)
Screenshot: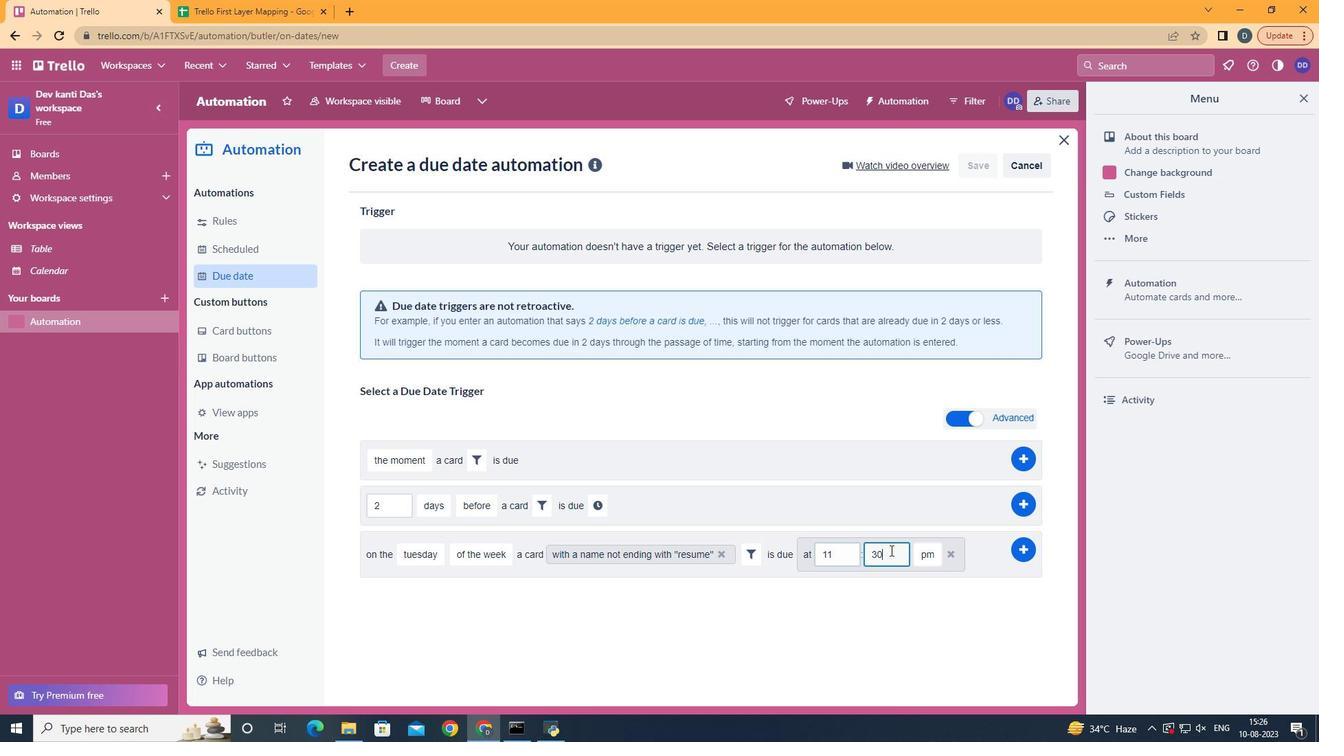 
Action: Mouse pressed left at (890, 550)
Screenshot: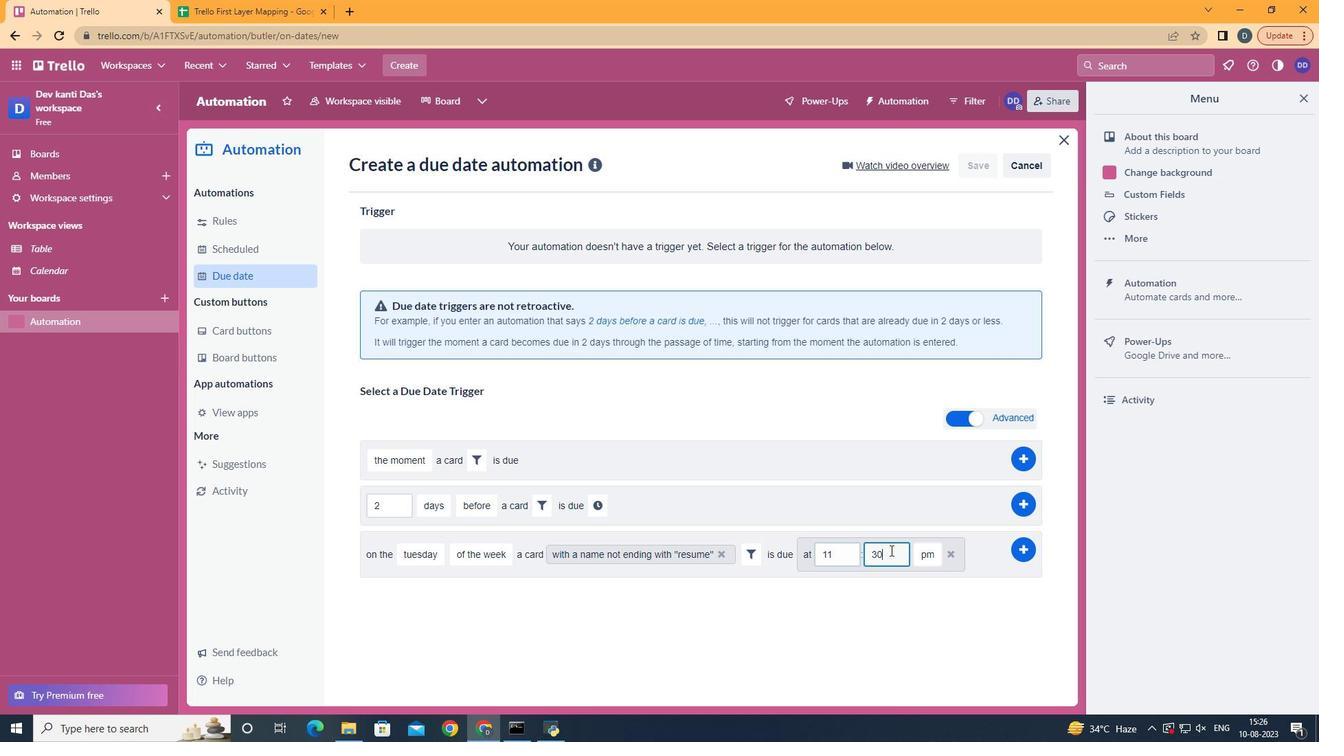 
Action: Key pressed <Key.backspace>
Screenshot: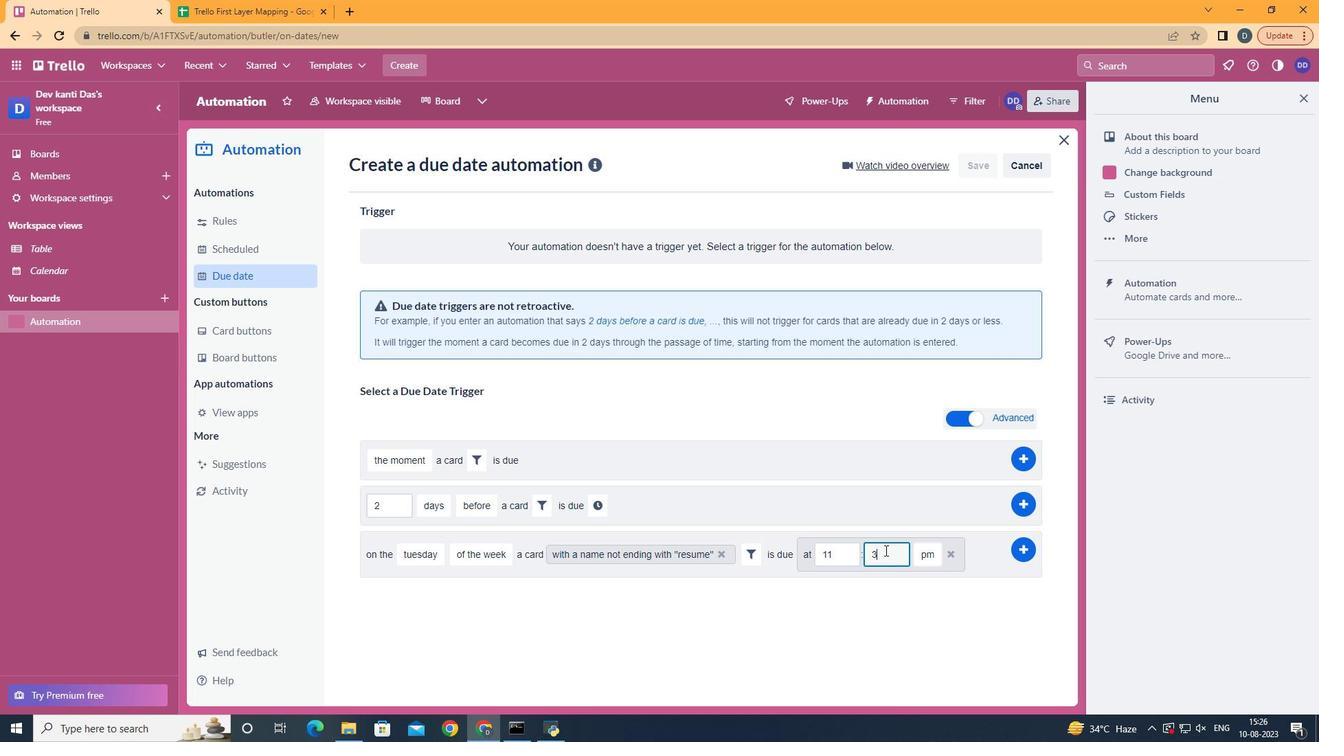 
Action: Mouse moved to (884, 550)
Screenshot: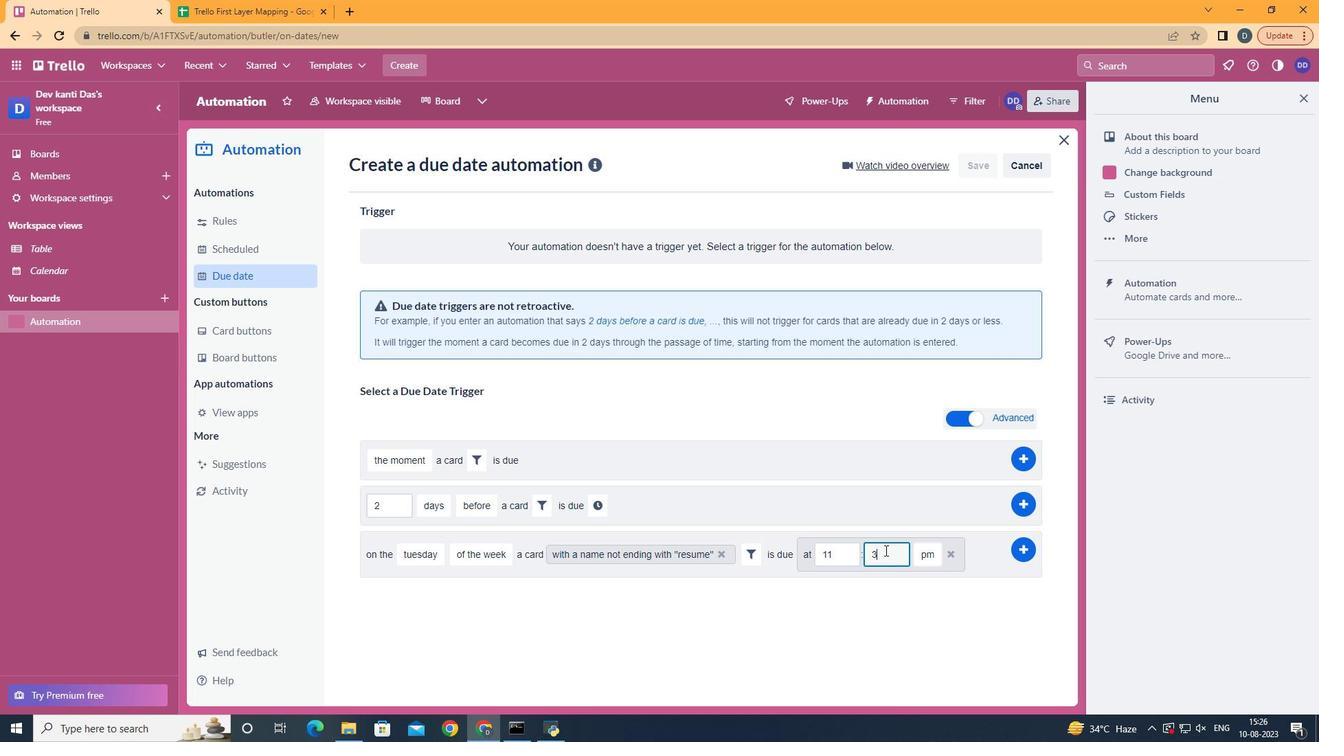 
Action: Key pressed <Key.backspace>00
Screenshot: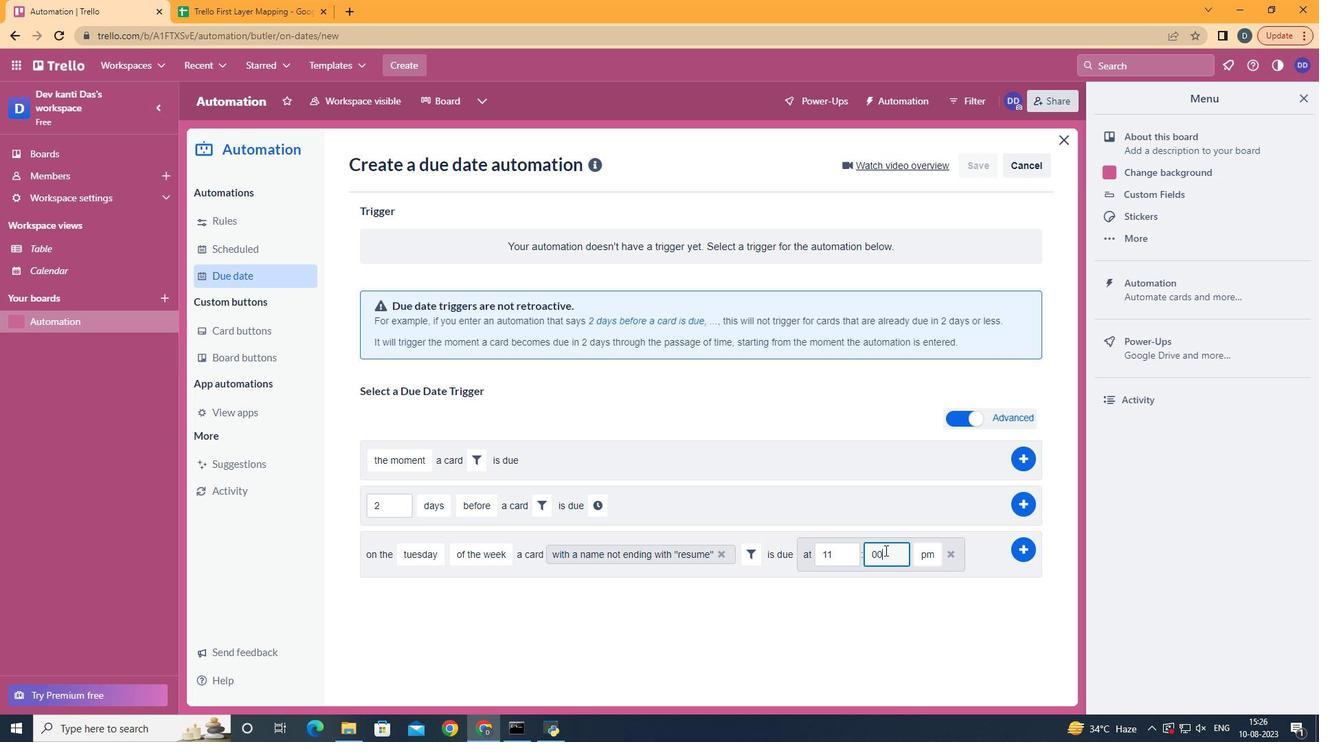 
Action: Mouse moved to (930, 586)
Screenshot: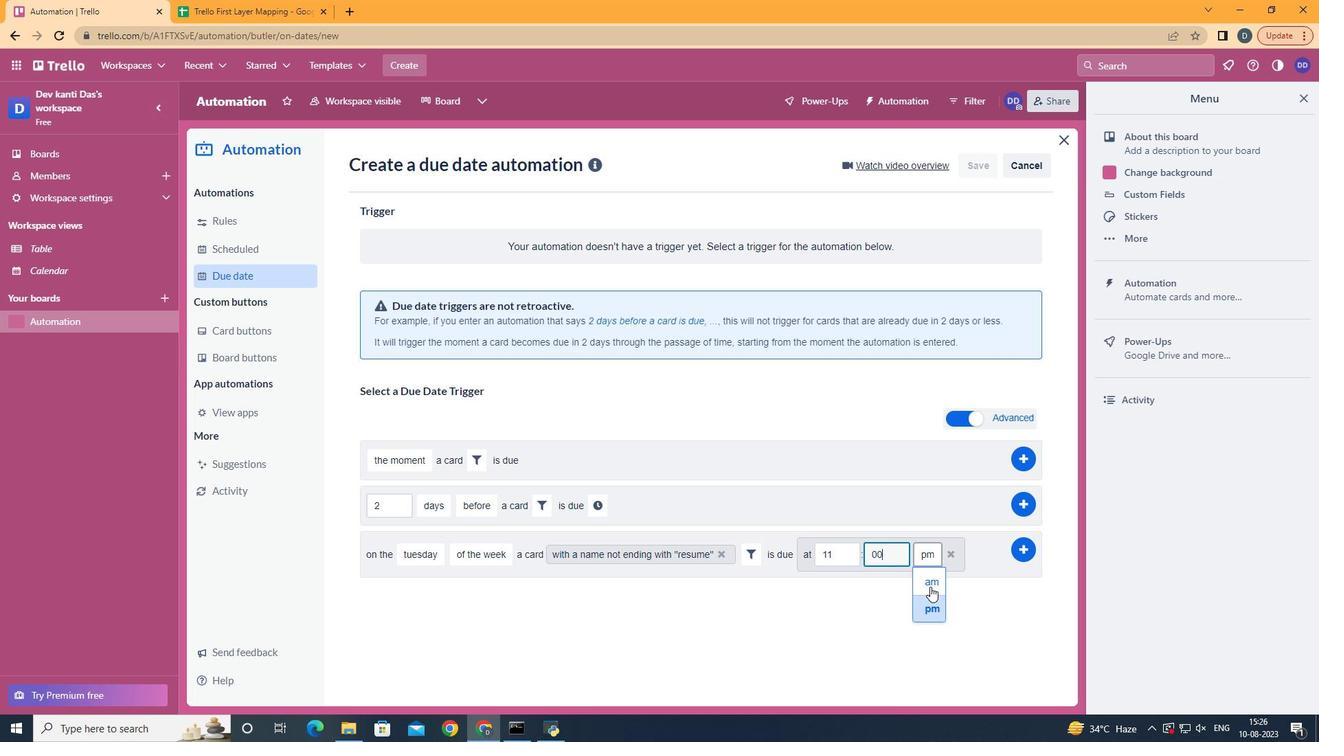
Action: Mouse pressed left at (930, 586)
Screenshot: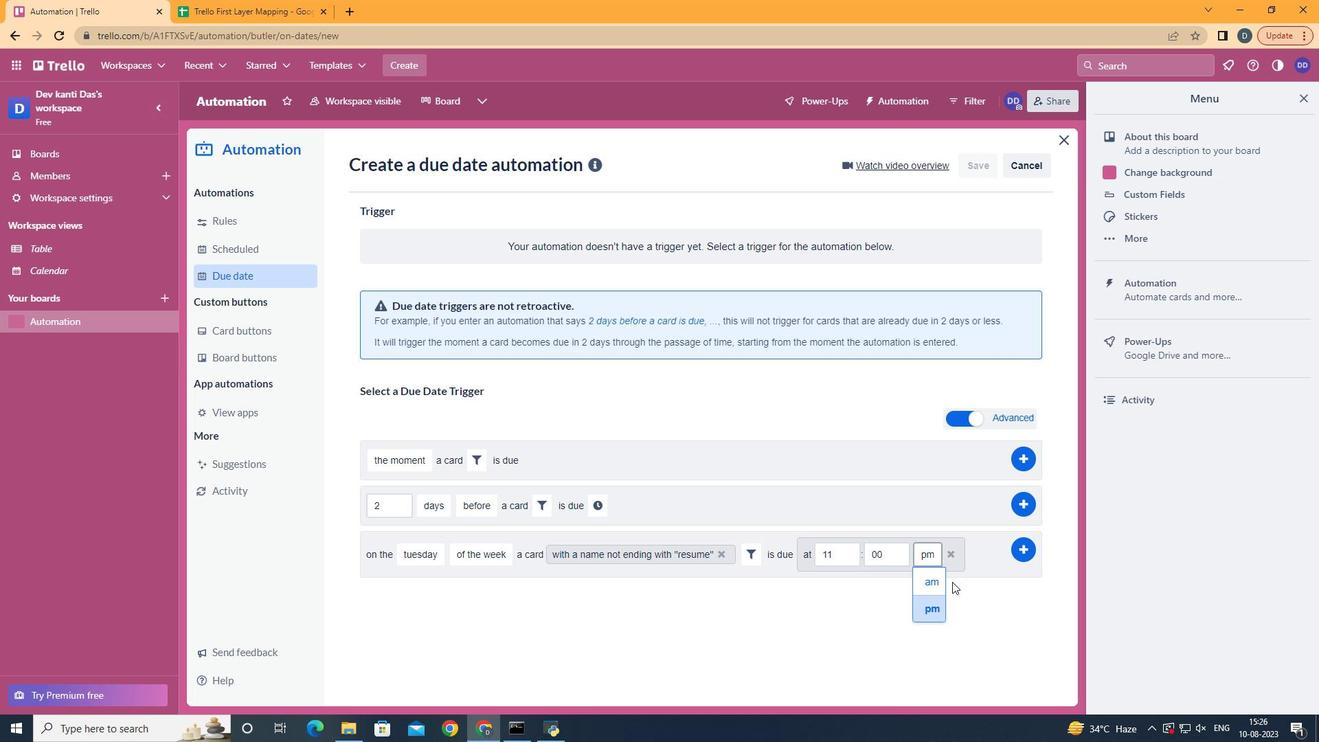 
Action: Mouse moved to (1023, 545)
Screenshot: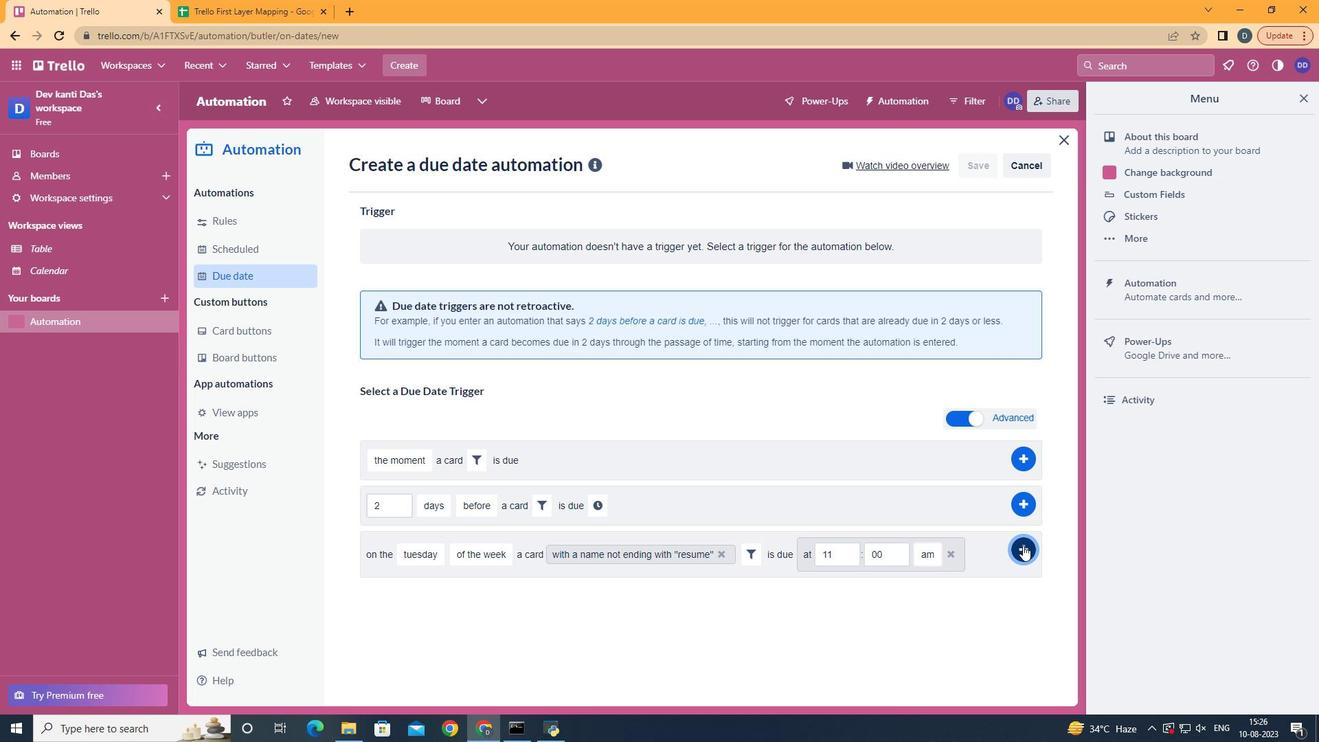 
Action: Mouse pressed left at (1023, 545)
Screenshot: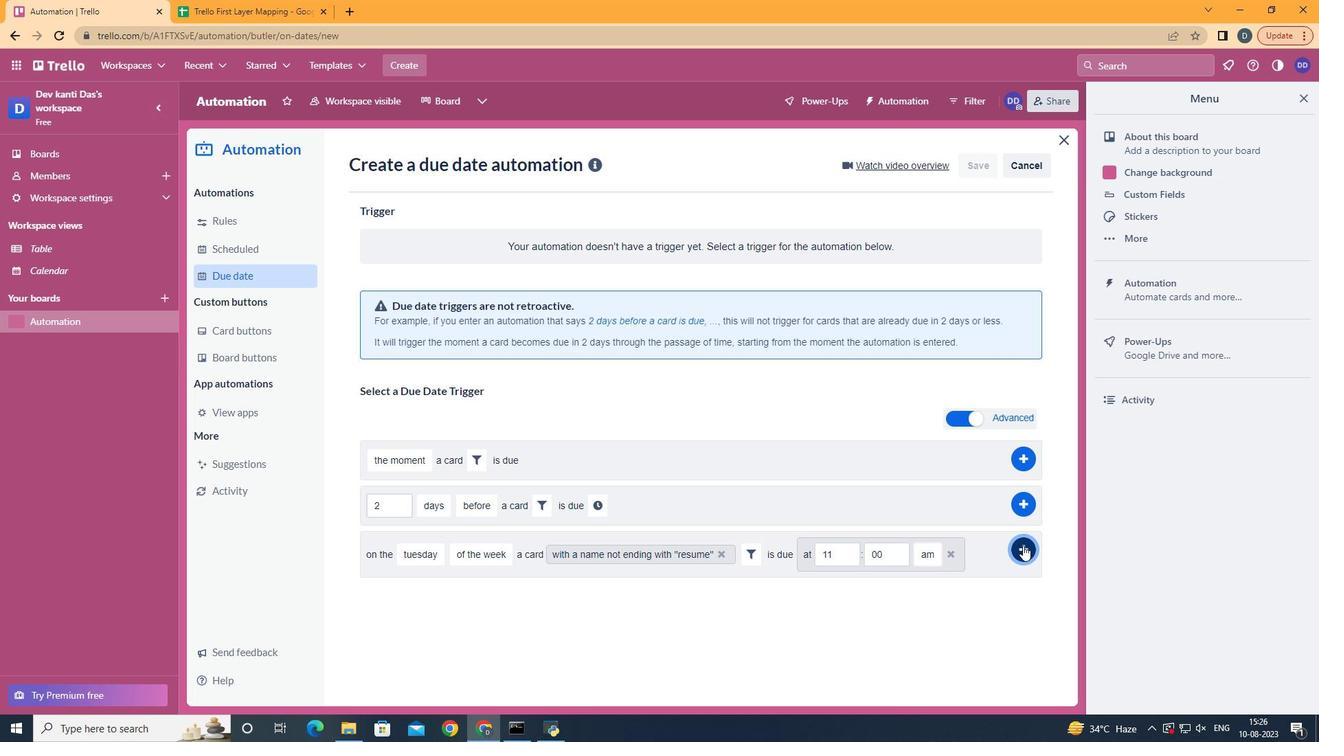 
